 Task: Add an appropriate milestone to categorize your pull request.
Action: Mouse moved to (124, 243)
Screenshot: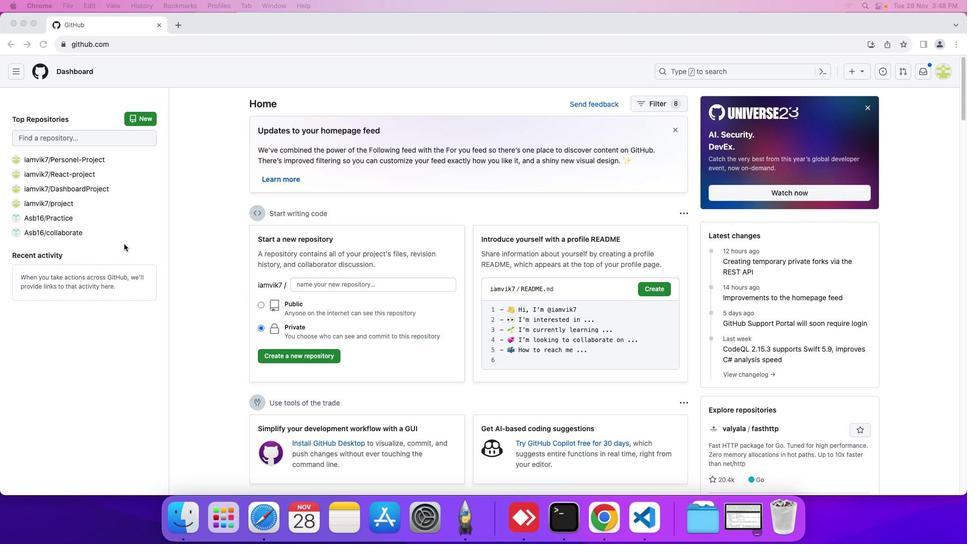 
Action: Mouse pressed left at (124, 243)
Screenshot: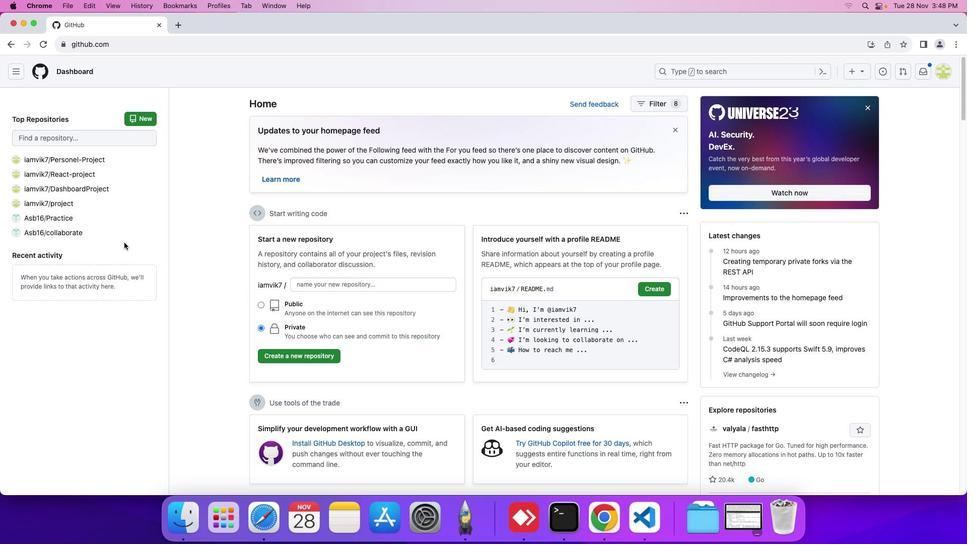 
Action: Mouse moved to (69, 176)
Screenshot: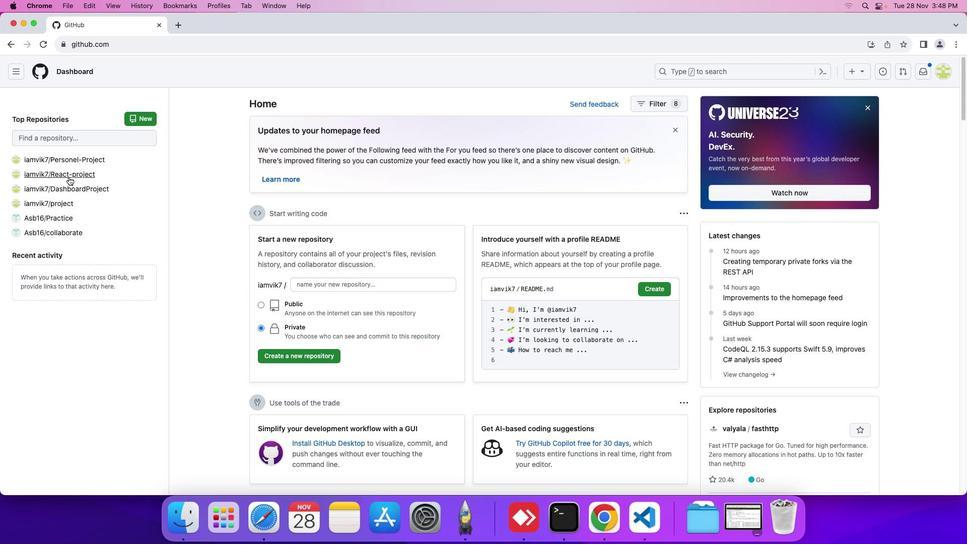 
Action: Mouse pressed left at (69, 176)
Screenshot: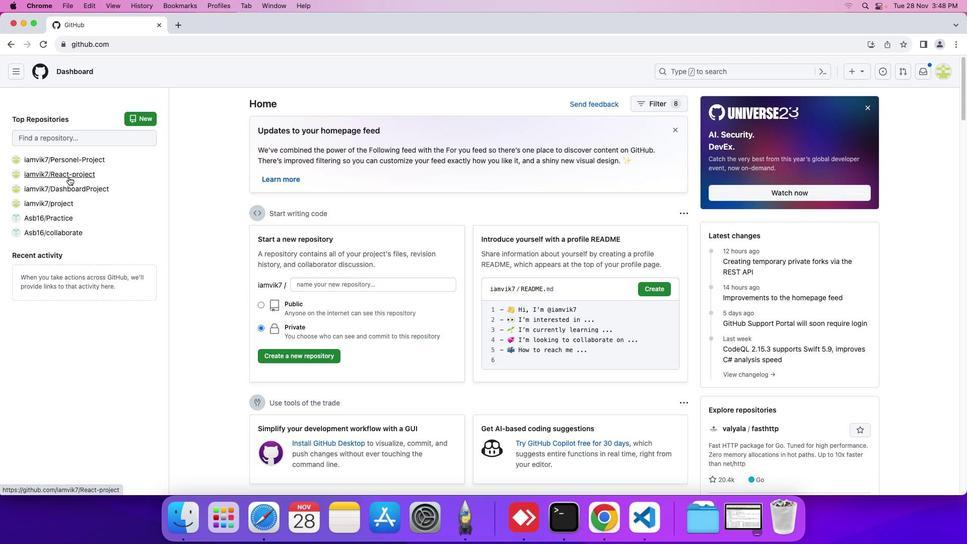 
Action: Mouse moved to (82, 98)
Screenshot: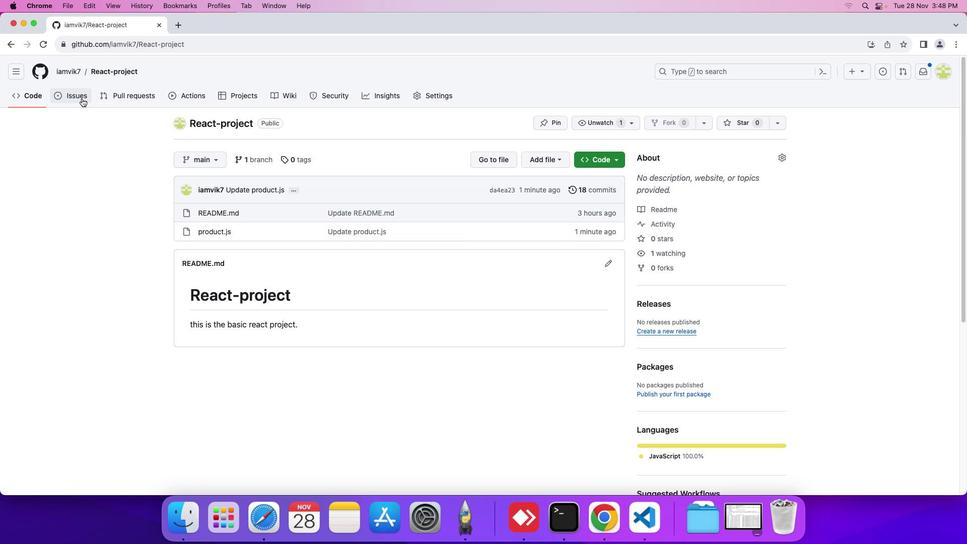 
Action: Mouse pressed left at (82, 98)
Screenshot: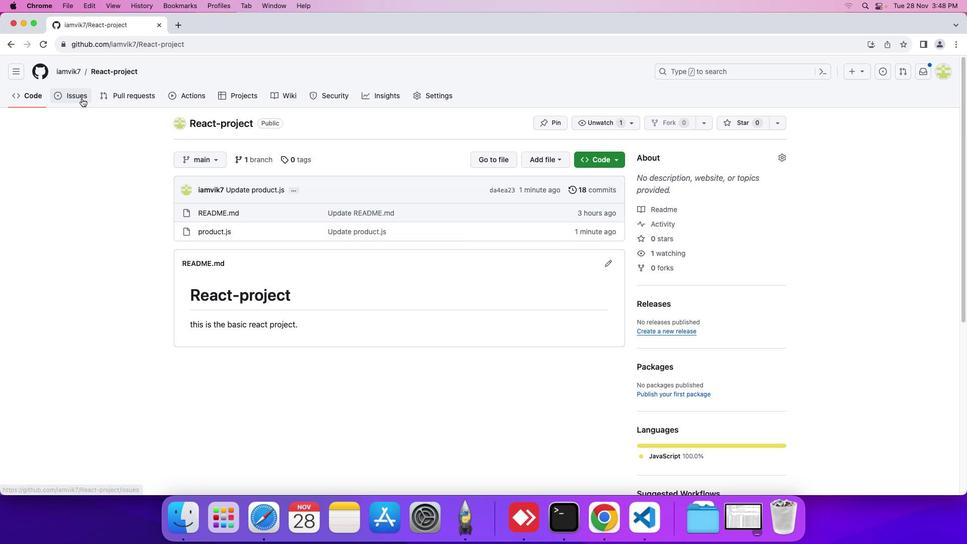 
Action: Mouse moved to (675, 194)
Screenshot: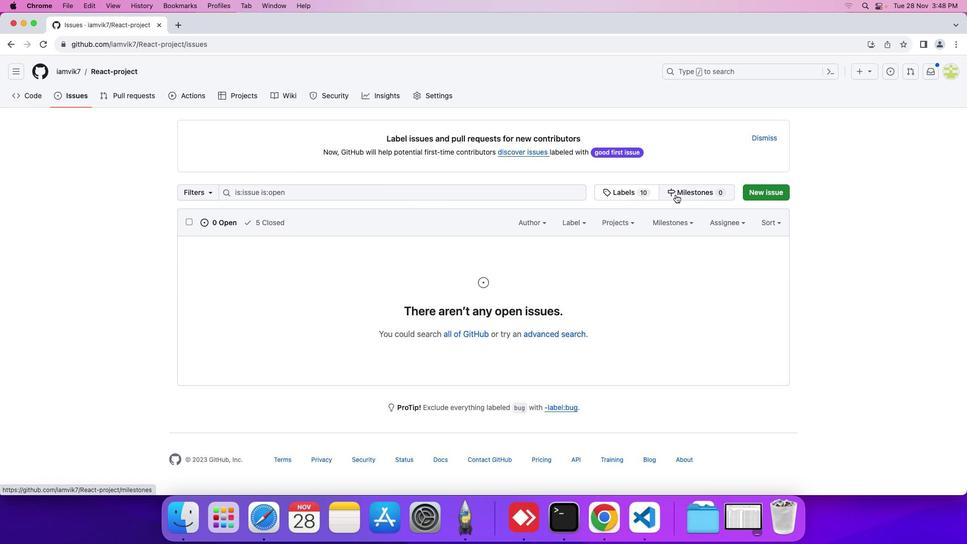 
Action: Mouse pressed left at (675, 194)
Screenshot: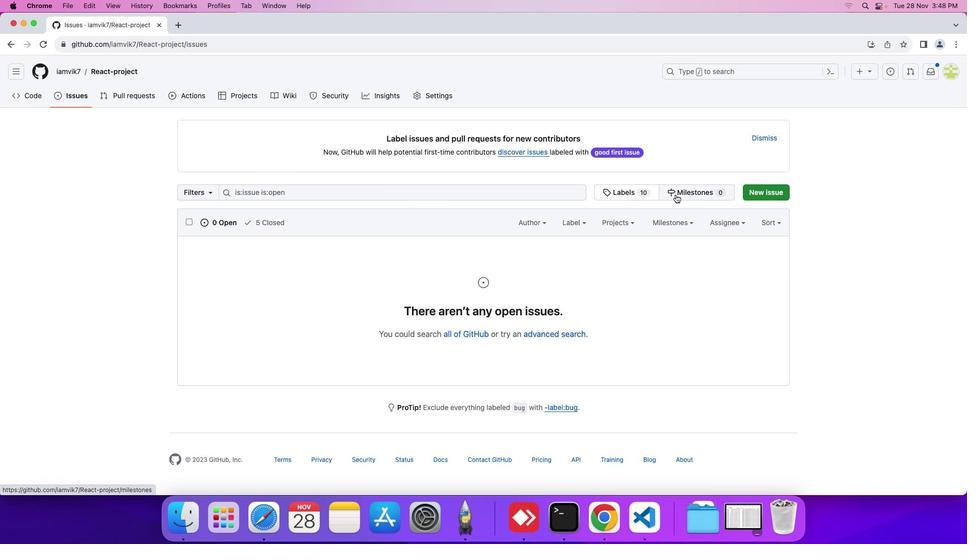 
Action: Mouse moved to (467, 258)
Screenshot: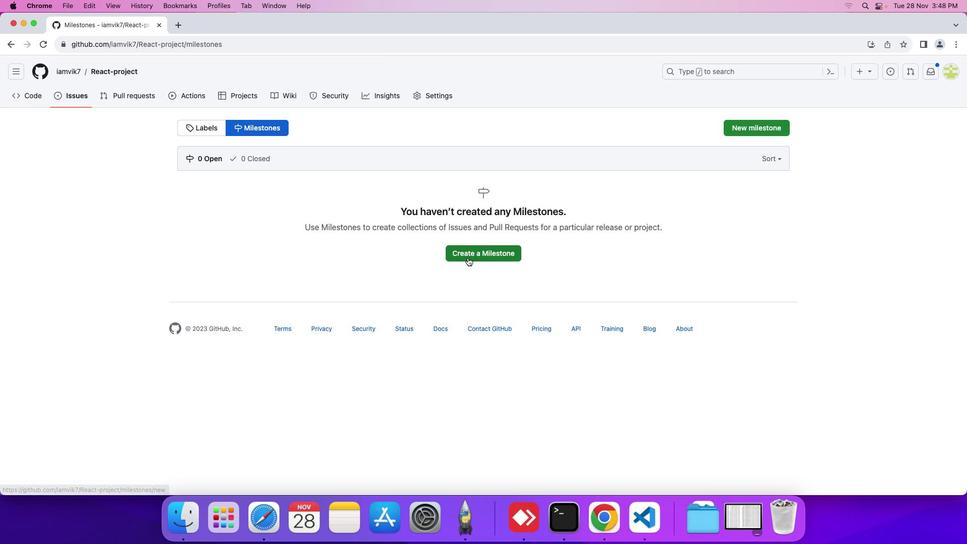 
Action: Mouse pressed left at (467, 258)
Screenshot: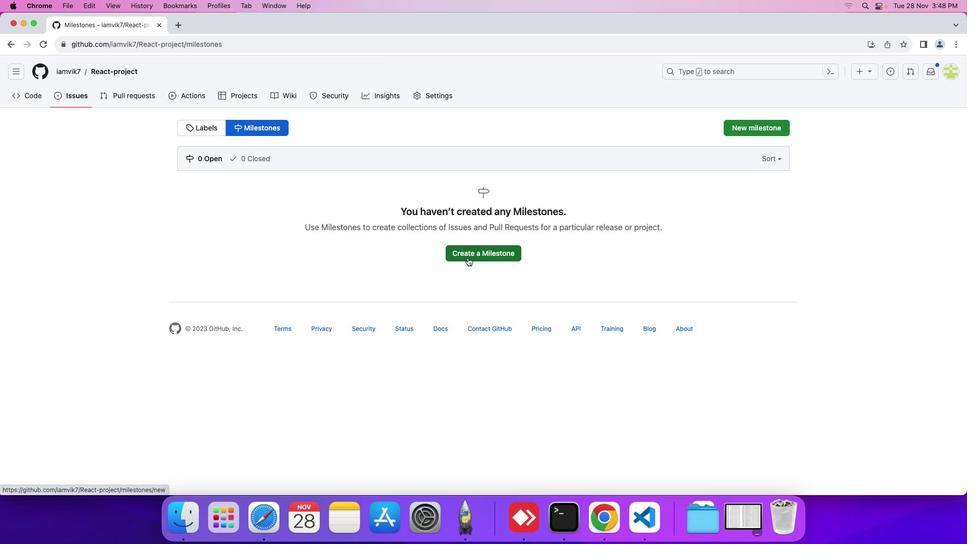 
Action: Mouse moved to (294, 158)
Screenshot: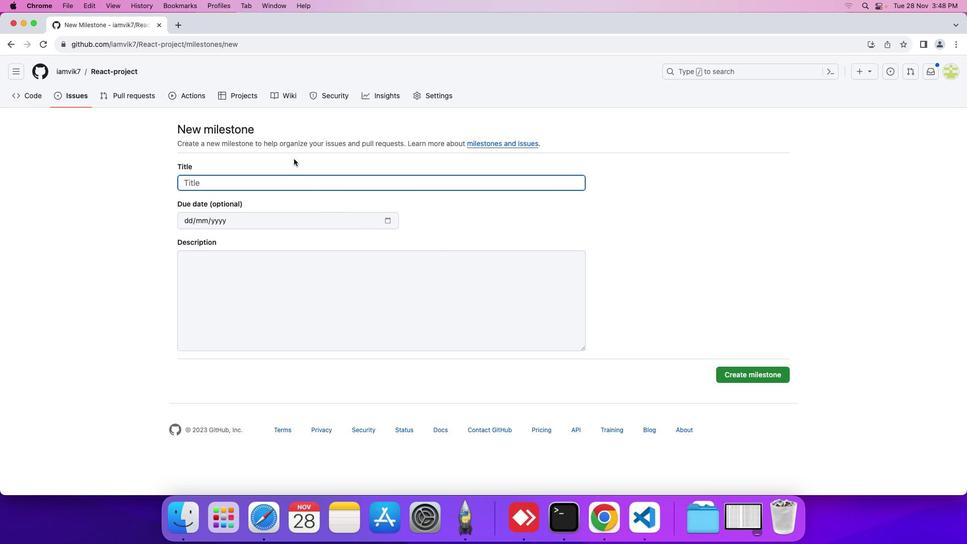 
Action: Key pressed Key.shift'C''o''d''e'Key.spaceKey.shift'Q''u''s''l''i''t''y'Key.backspaceKey.backspaceKey.backspaceKey.backspace'a'Key.backspaceKey.backspace'a''l''i''t''y'
Screenshot: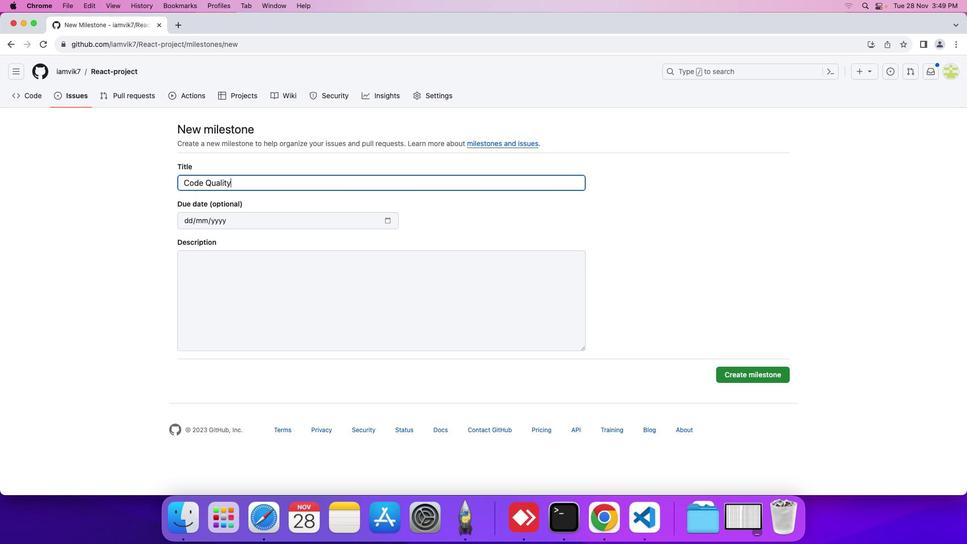 
Action: Mouse moved to (377, 224)
Screenshot: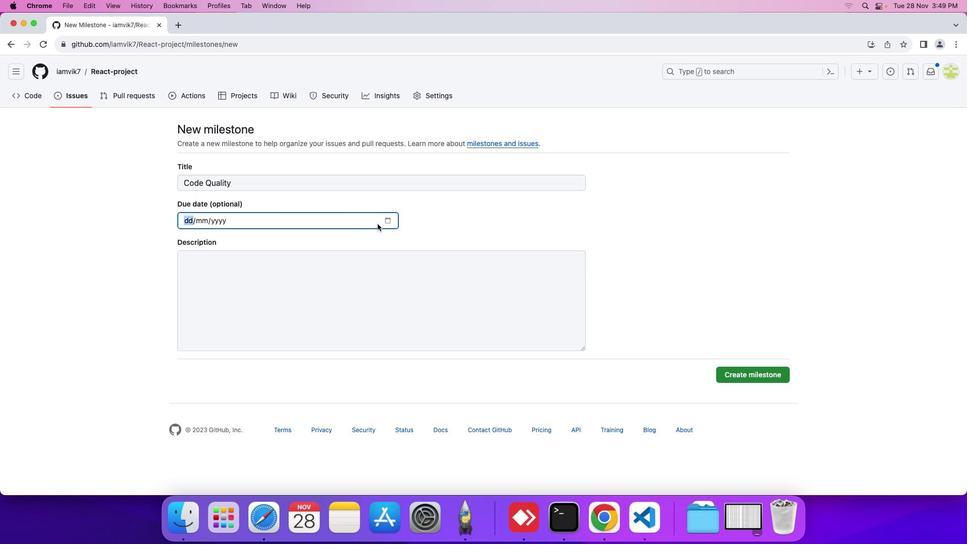 
Action: Mouse pressed left at (377, 224)
Screenshot: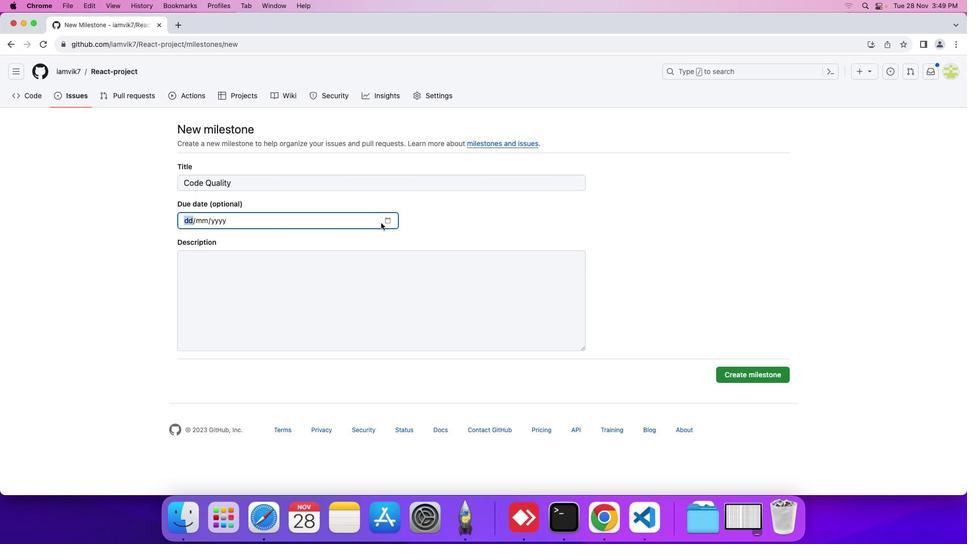 
Action: Mouse moved to (388, 221)
Screenshot: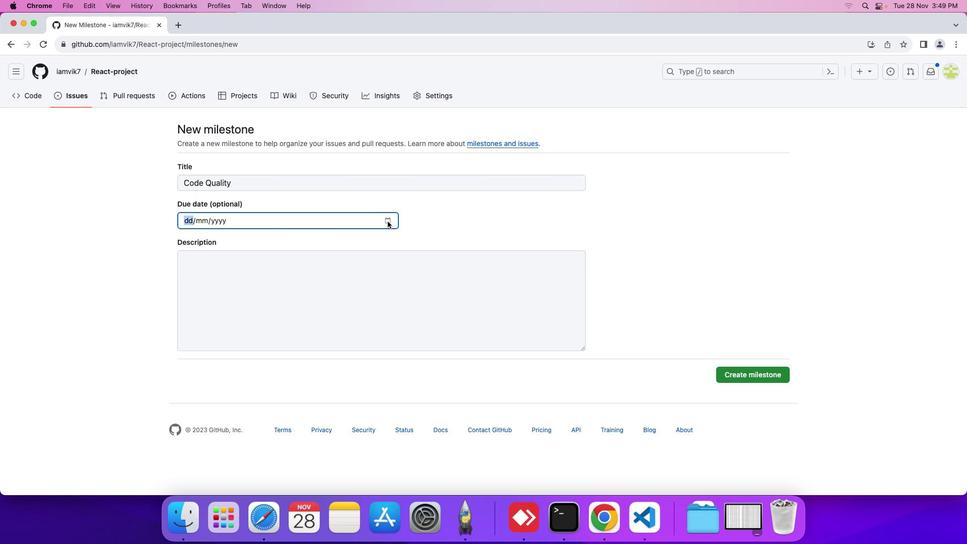 
Action: Mouse pressed left at (388, 221)
Screenshot: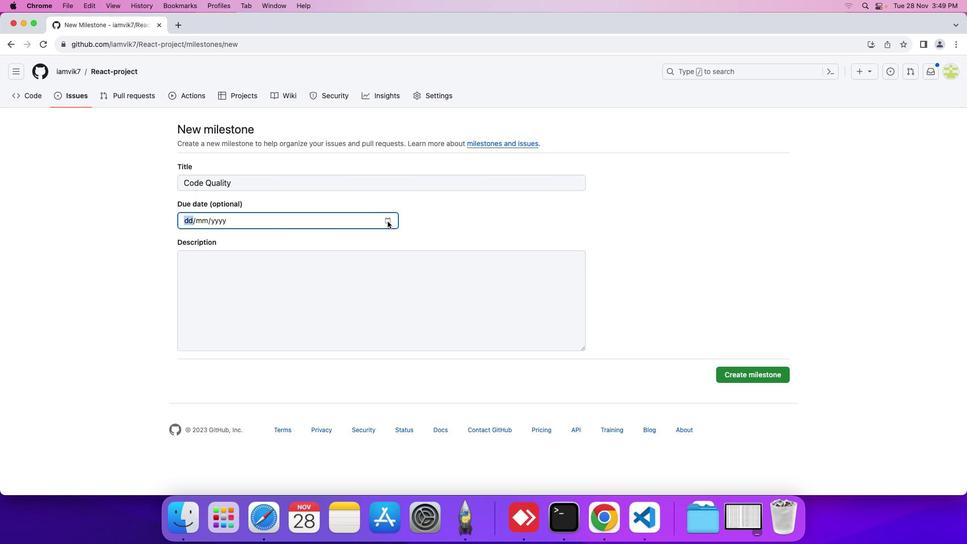 
Action: Mouse moved to (220, 328)
Screenshot: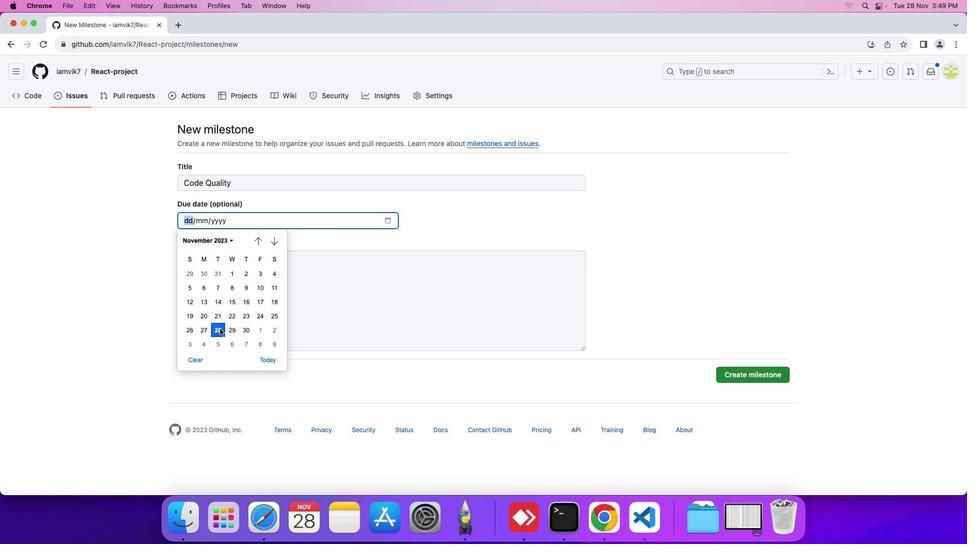 
Action: Mouse pressed left at (220, 328)
Screenshot: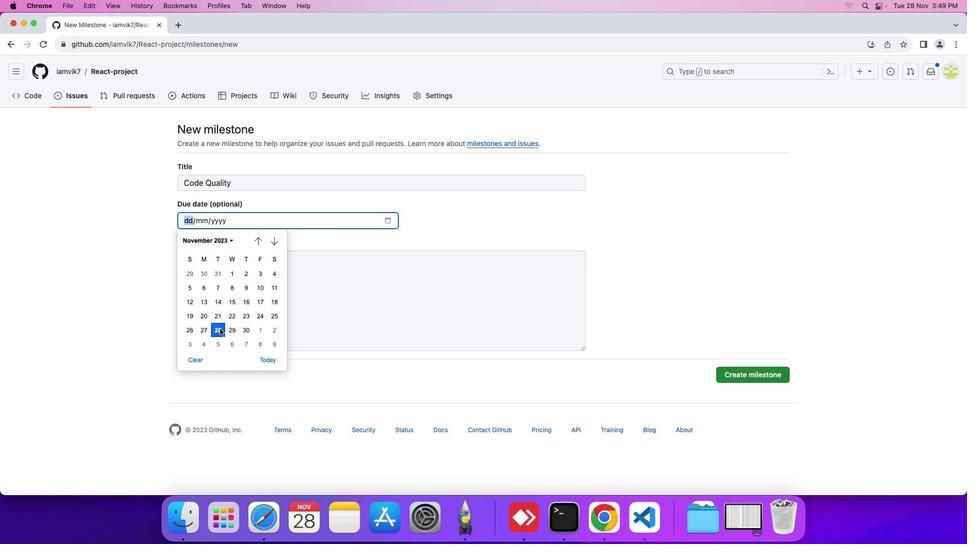 
Action: Mouse moved to (220, 274)
Screenshot: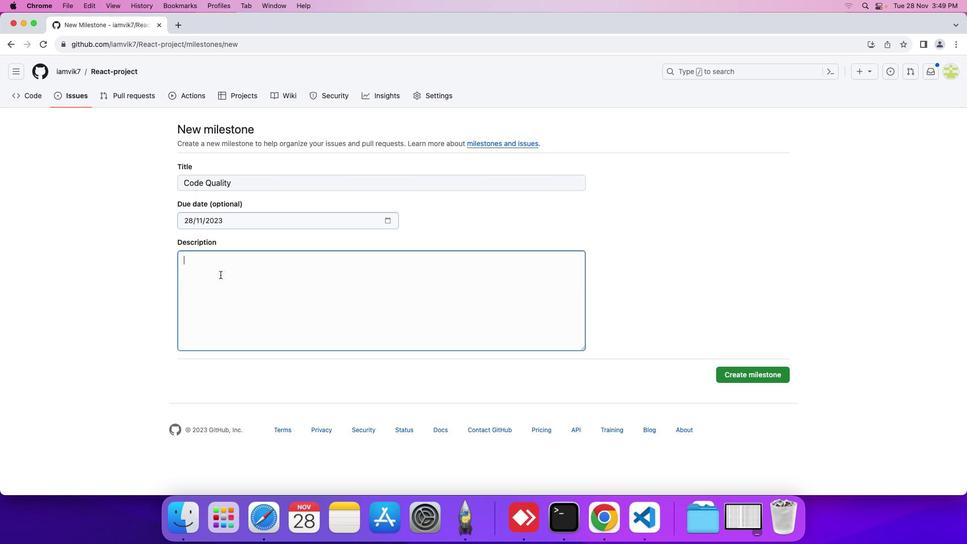 
Action: Mouse pressed left at (220, 274)
Screenshot: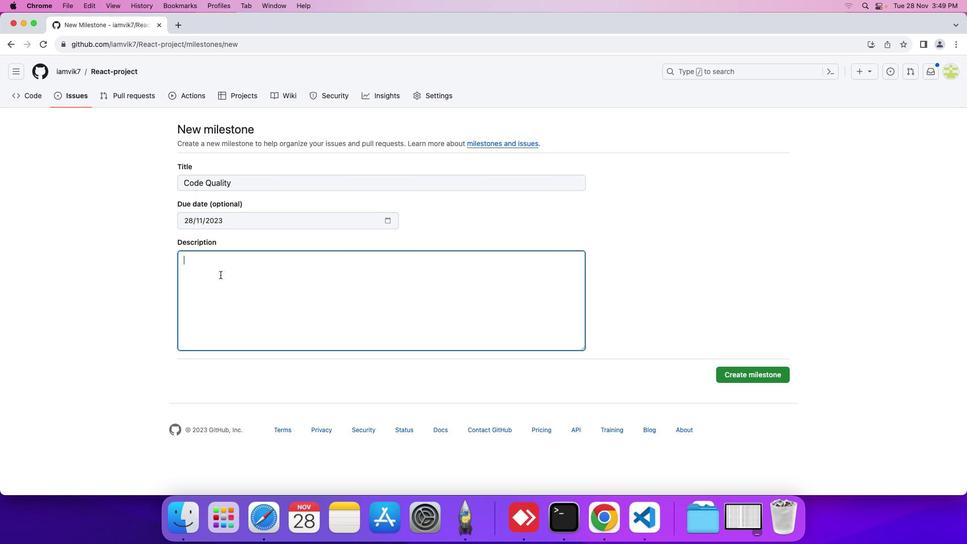 
Action: Key pressed Key.shift'T''h''e'Key.space'c''o''d''e'Key.space'q''u''a''l''i''t''y'Key.space'a''n''d'Key.space'd''e''s''i''g''n'Key.space'o''f'Key.space't''h''e'Key.space'c''o''d''e''n'Key.backspaceKey.space'i''s'Key.space'u''p'Key.space't'Key.spaceKey.backspace'o'Key.space't''h''e'Key.space'm''a''r''k'Key.space't''h''e'Key.space'c''o''d''e'Key.space'f''o''l''l''o'Key.backspaceKey.backspaceKey.backspaceKey.backspaceKey.backspace'p''r''o''p''e''r''l''y'Key.space'f''o''l''l''o''w''s'Key.space't''h''e'Key.space'c''o''d''i''n''g'Key.space'p''r''i''n''c''i''p''l''e''s''.'
Screenshot: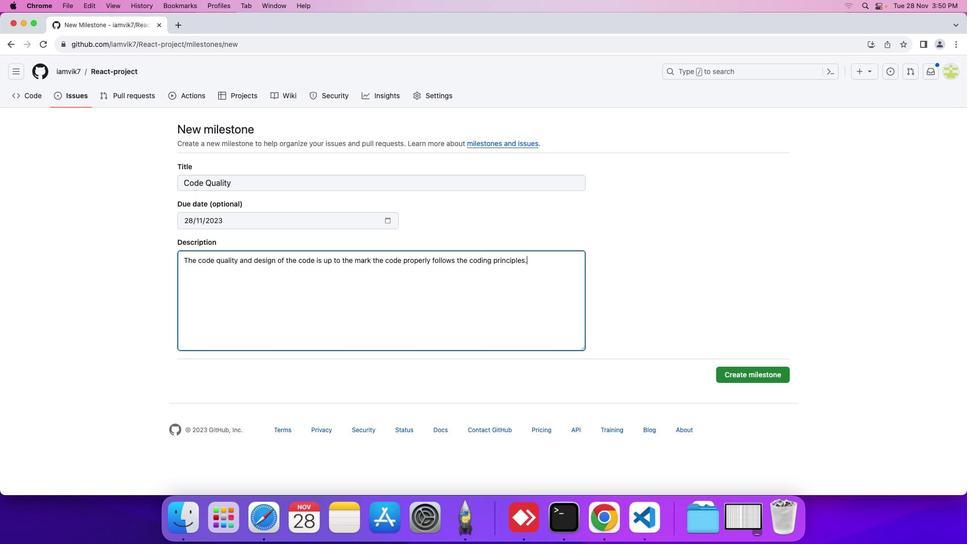 
Action: Mouse moved to (727, 368)
Screenshot: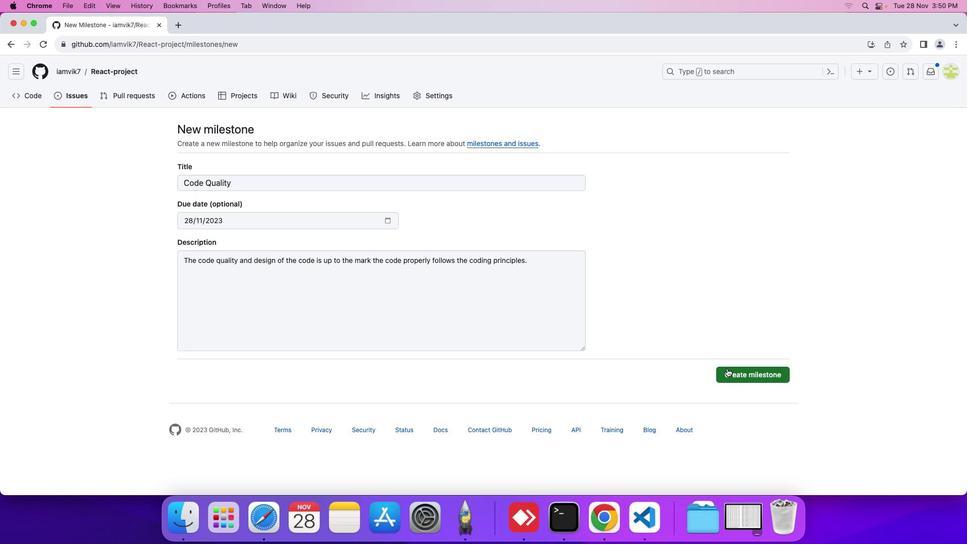 
Action: Mouse pressed left at (727, 368)
Screenshot: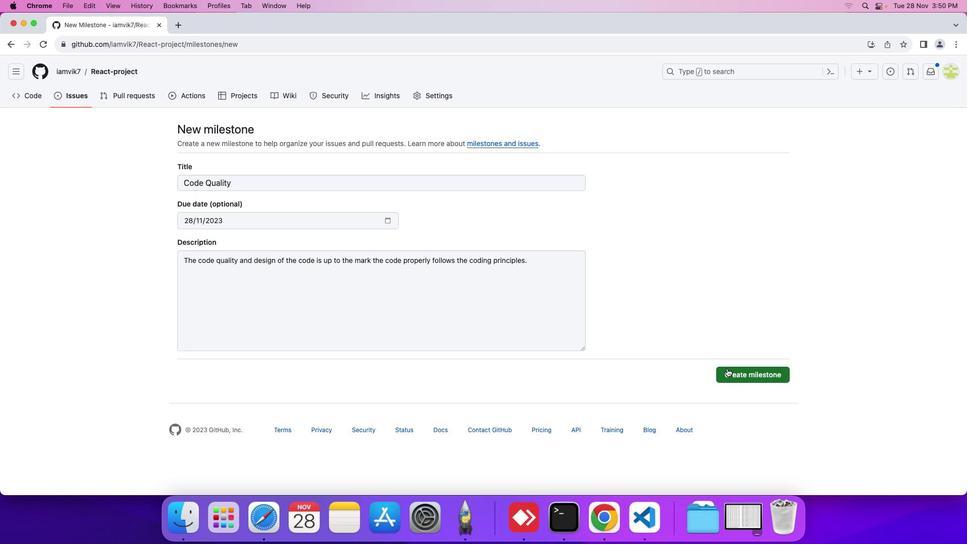 
Action: Mouse moved to (34, 95)
Screenshot: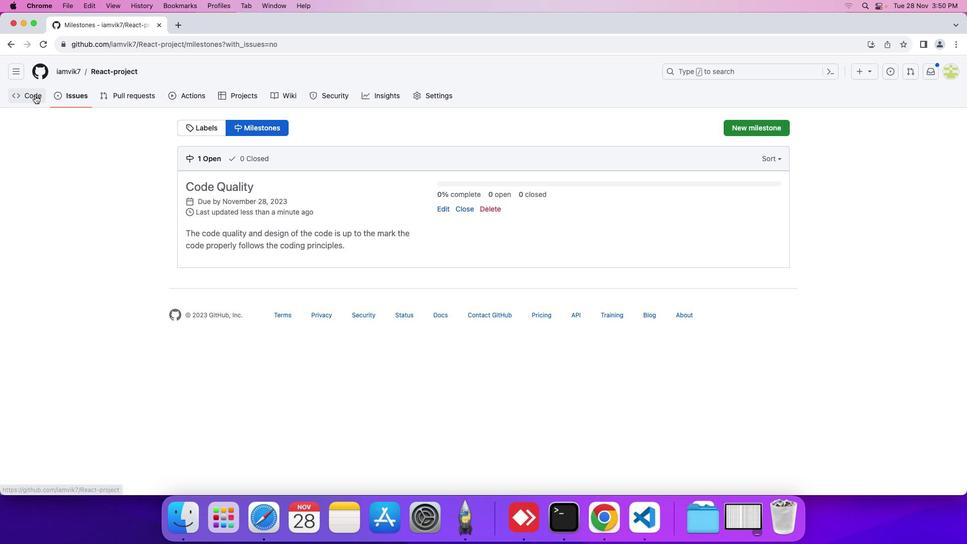 
Action: Mouse pressed left at (34, 95)
Screenshot: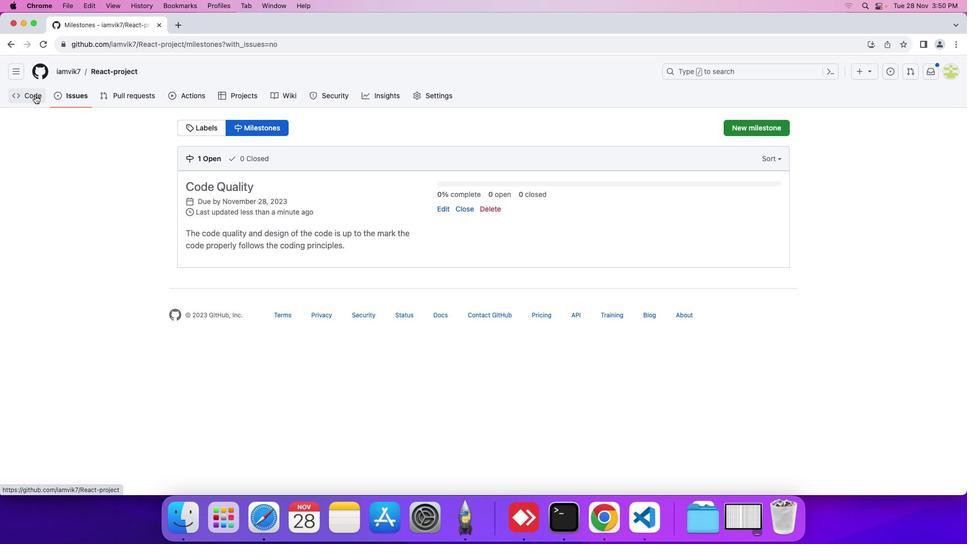 
Action: Mouse moved to (193, 163)
Screenshot: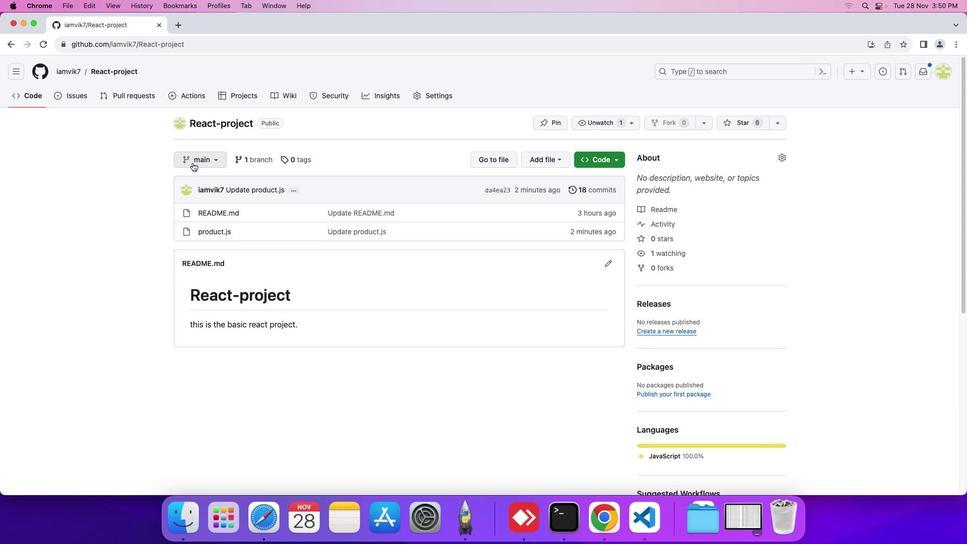 
Action: Mouse pressed left at (193, 163)
Screenshot: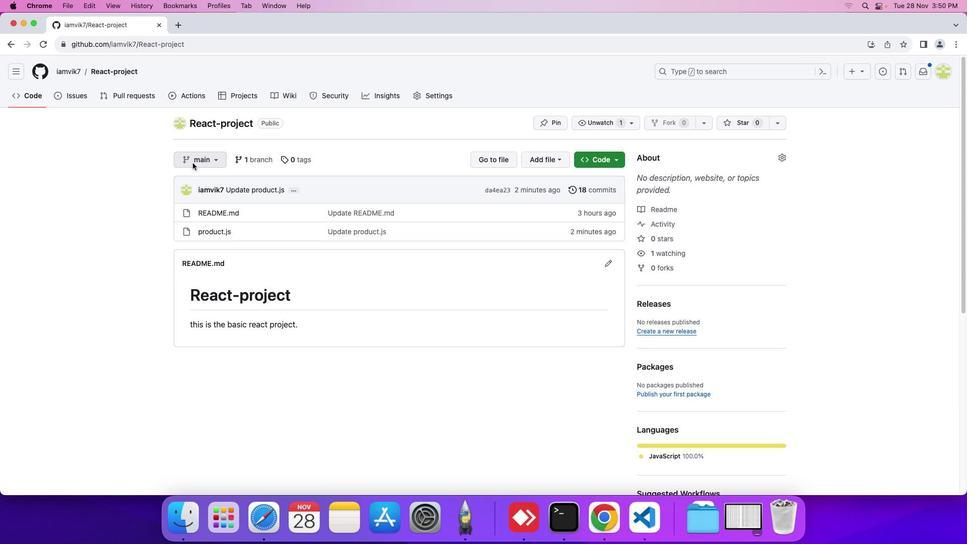
Action: Mouse moved to (193, 163)
Screenshot: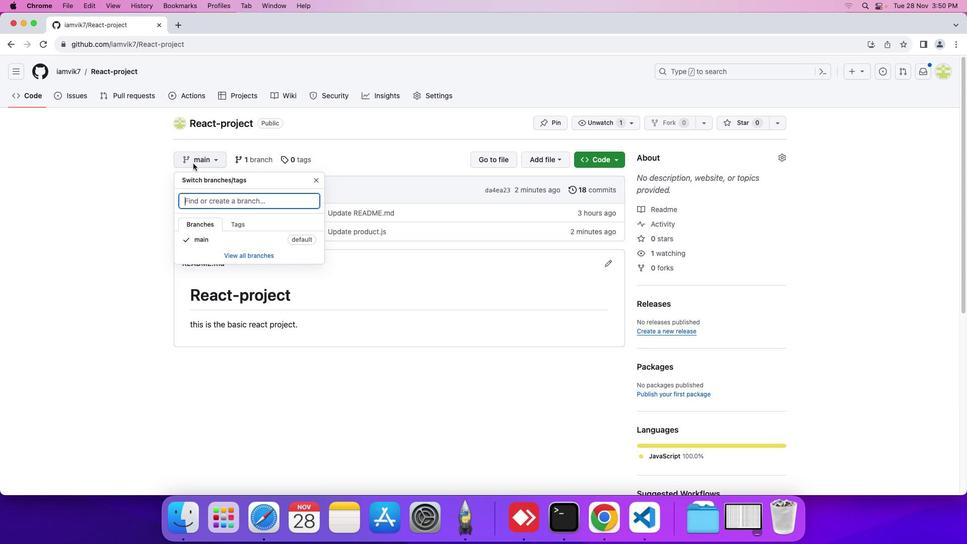 
Action: Key pressed Key.shift'N''e''w'Key.spaceKey.shift'B''r''a''n''c''h''='Key.backspaceKey.backspaceKey.backspaceKey.backspaceKey.backspaceKey.backspaceKey.backspaceKey.backspaceKey.backspaceKey.backspaceKey.backspaceKey.backspaceKey.backspaceKey.backspace'n''e''w'Key.space'b''r''a''n''c''h'
Screenshot: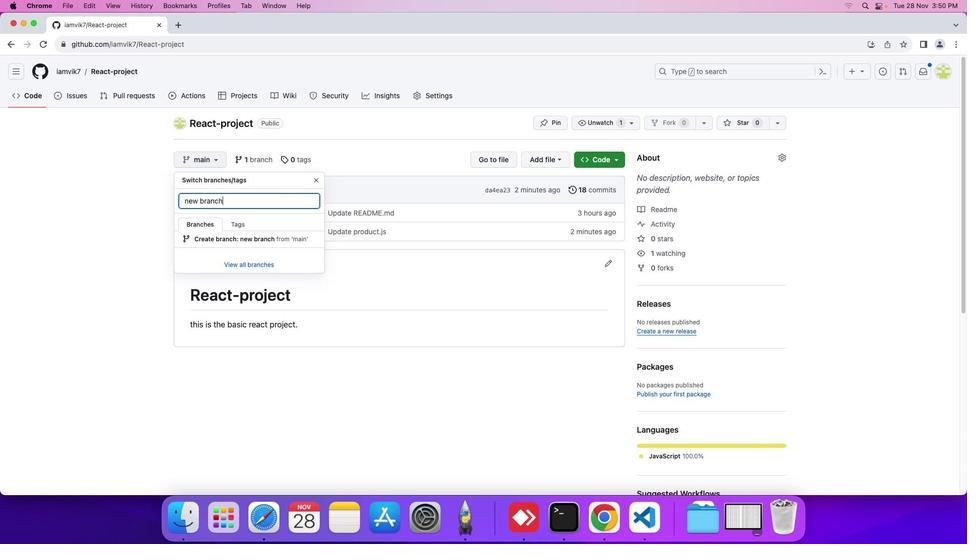 
Action: Mouse moved to (193, 243)
Screenshot: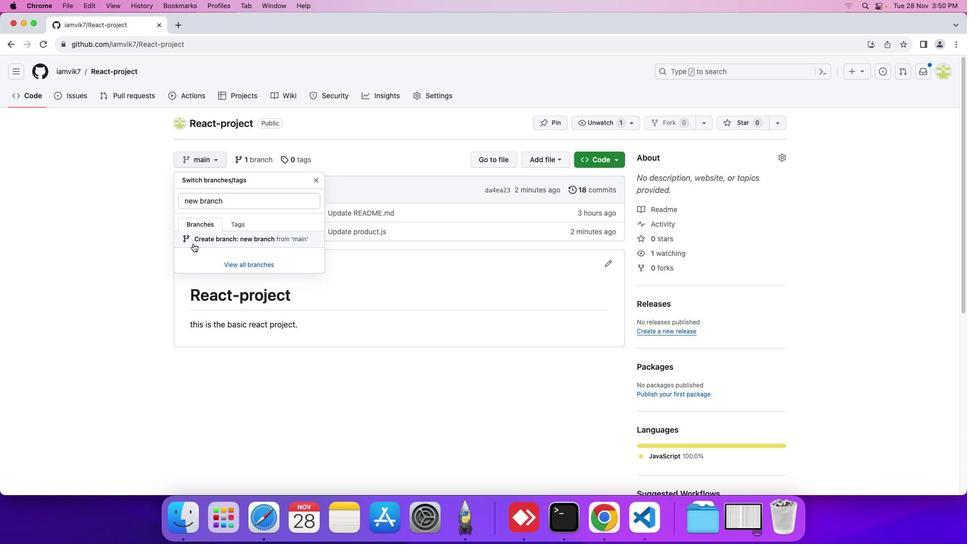 
Action: Mouse pressed left at (193, 243)
Screenshot: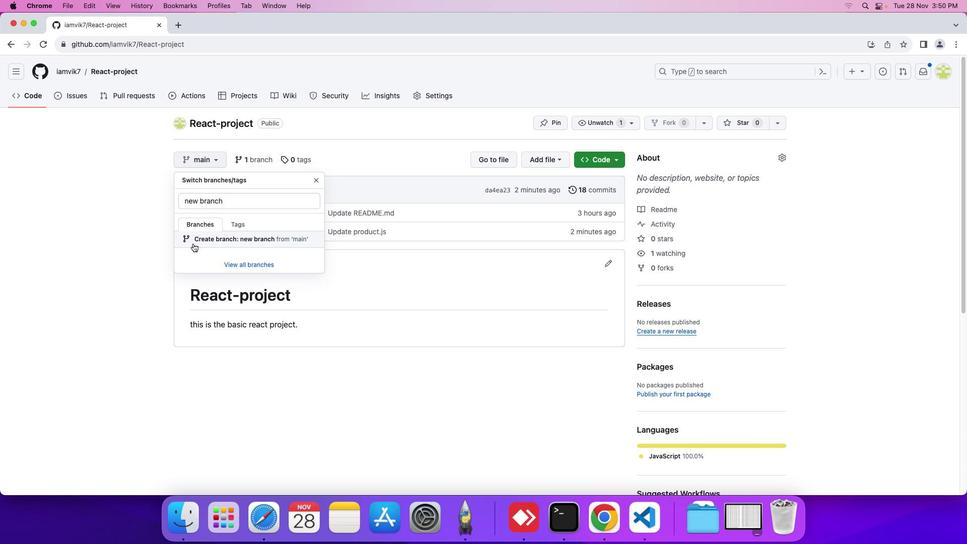 
Action: Mouse moved to (202, 294)
Screenshot: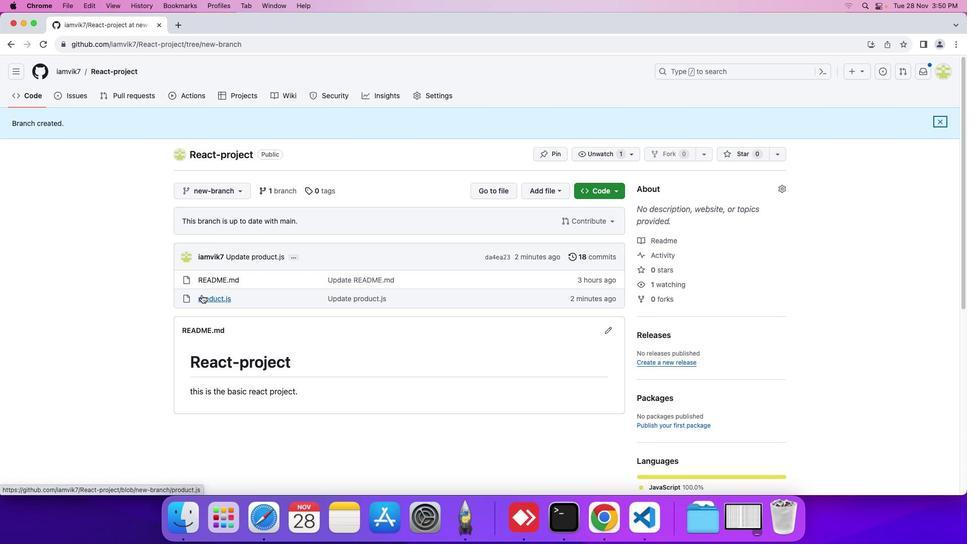 
Action: Mouse pressed left at (202, 294)
Screenshot: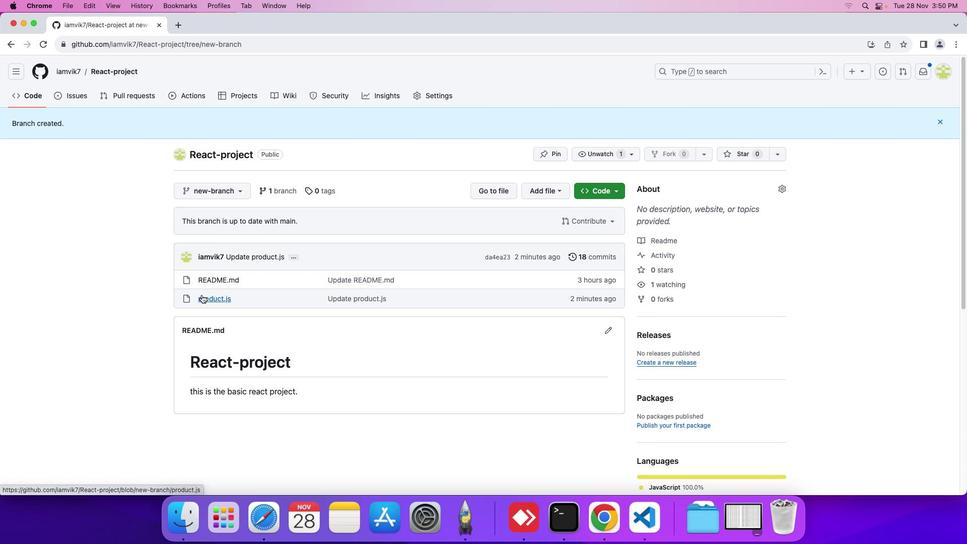 
Action: Mouse moved to (253, 213)
Screenshot: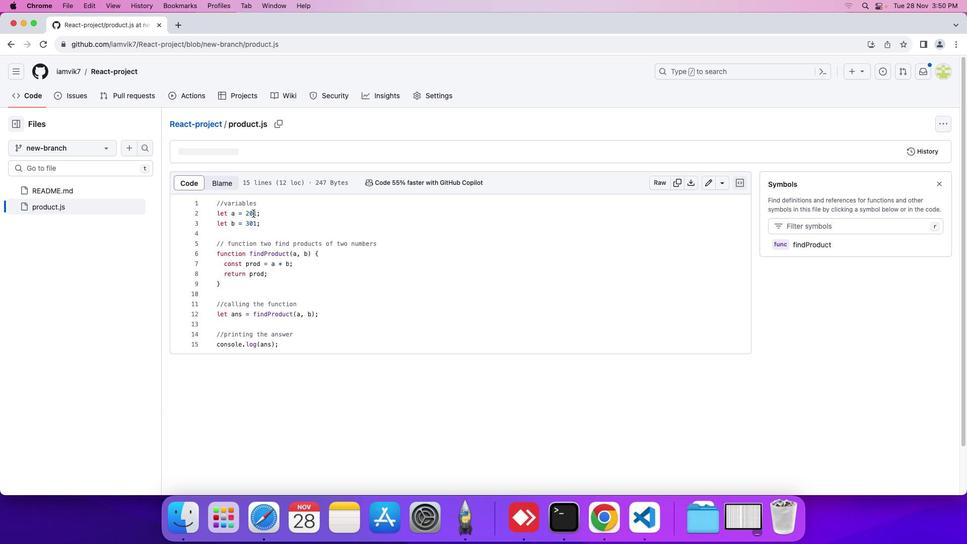 
Action: Mouse pressed left at (253, 213)
Screenshot: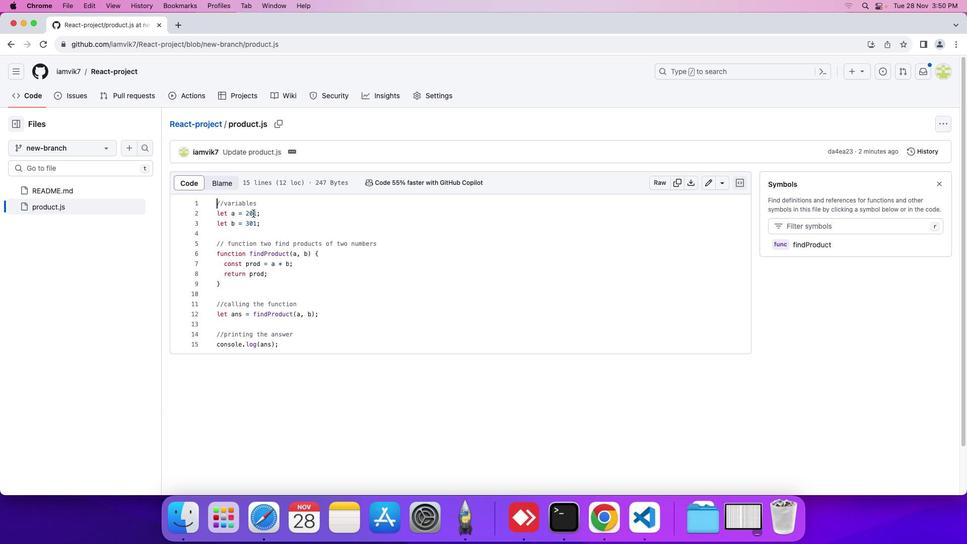 
Action: Mouse moved to (709, 181)
Screenshot: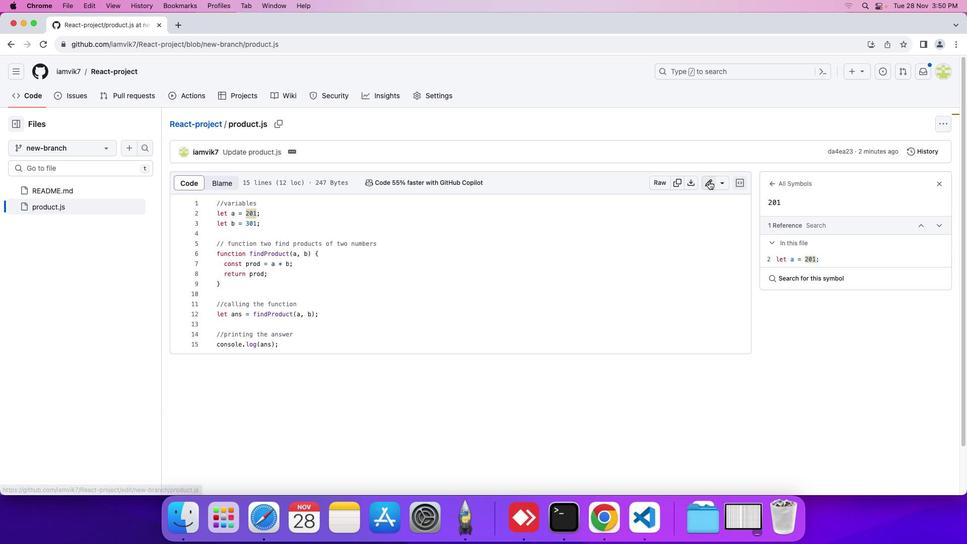 
Action: Mouse pressed left at (709, 181)
Screenshot: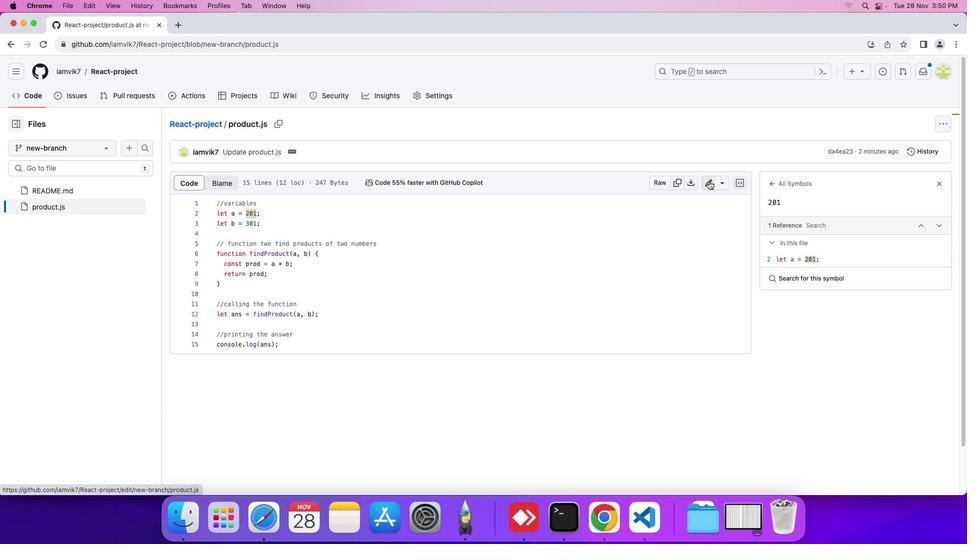 
Action: Mouse moved to (235, 183)
Screenshot: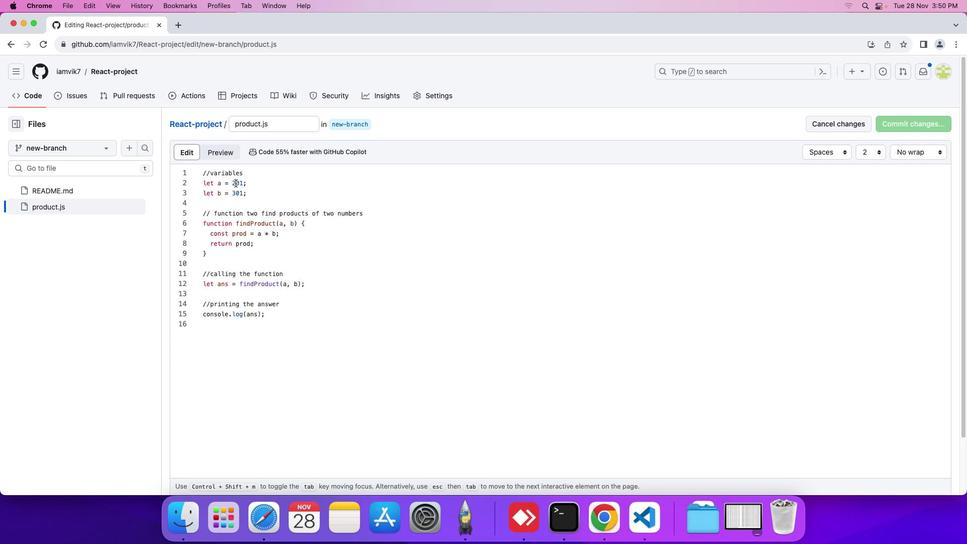 
Action: Mouse pressed left at (235, 183)
Screenshot: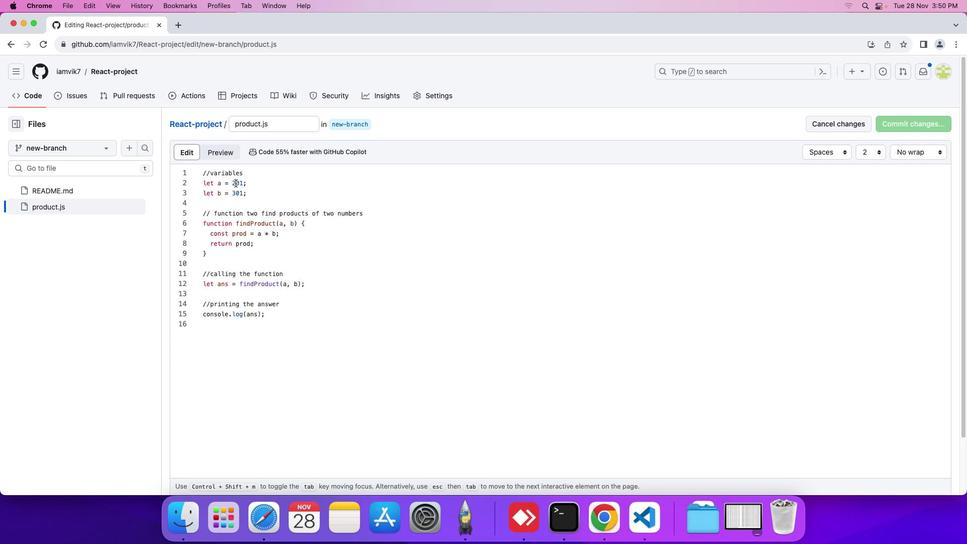 
Action: Key pressed Key.backspace'1'Key.down'1'Key.backspaceKey.backspace'1'
Screenshot: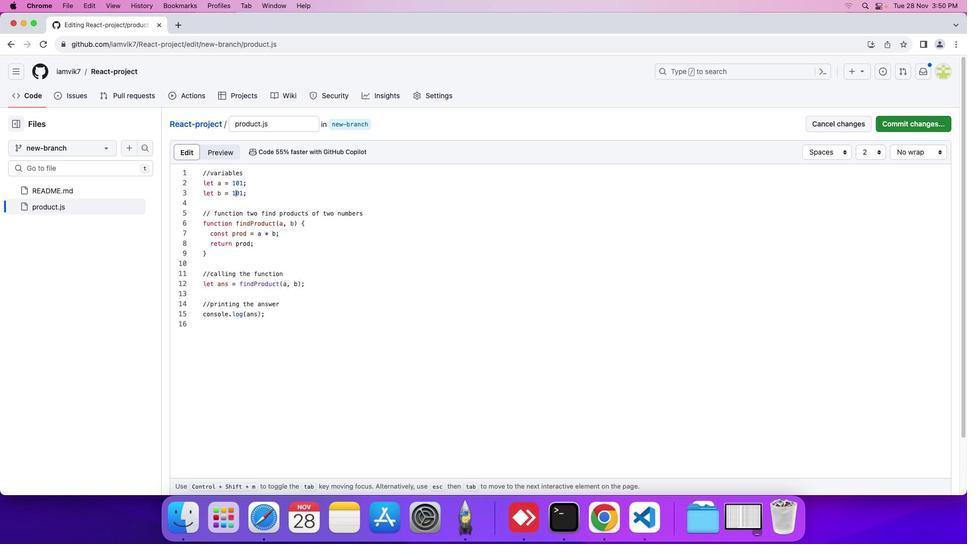 
Action: Mouse moved to (899, 124)
Screenshot: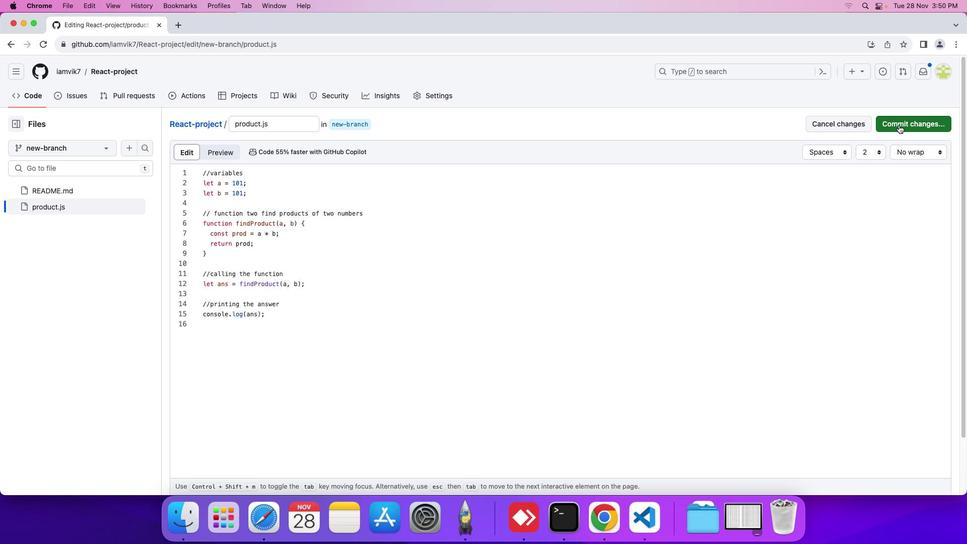 
Action: Mouse pressed left at (899, 124)
Screenshot: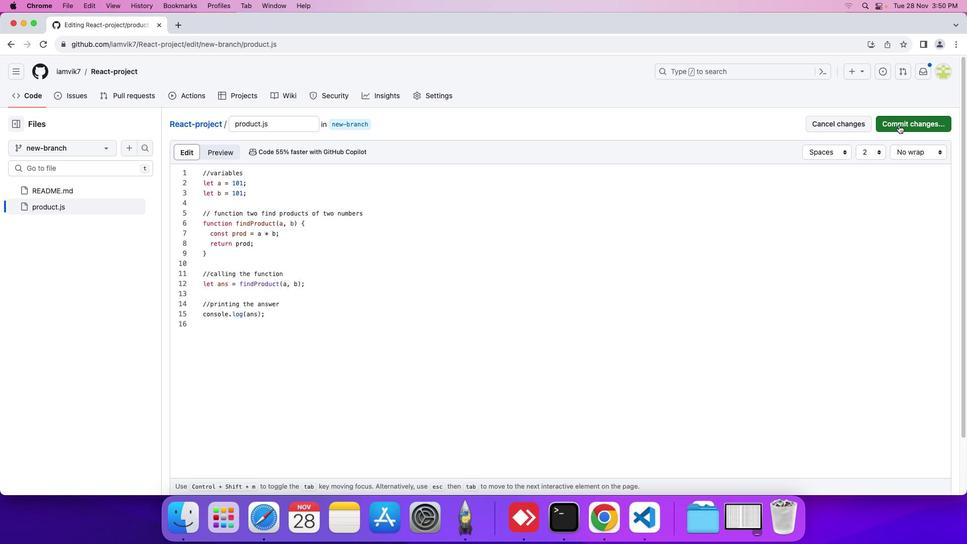 
Action: Mouse moved to (490, 255)
Screenshot: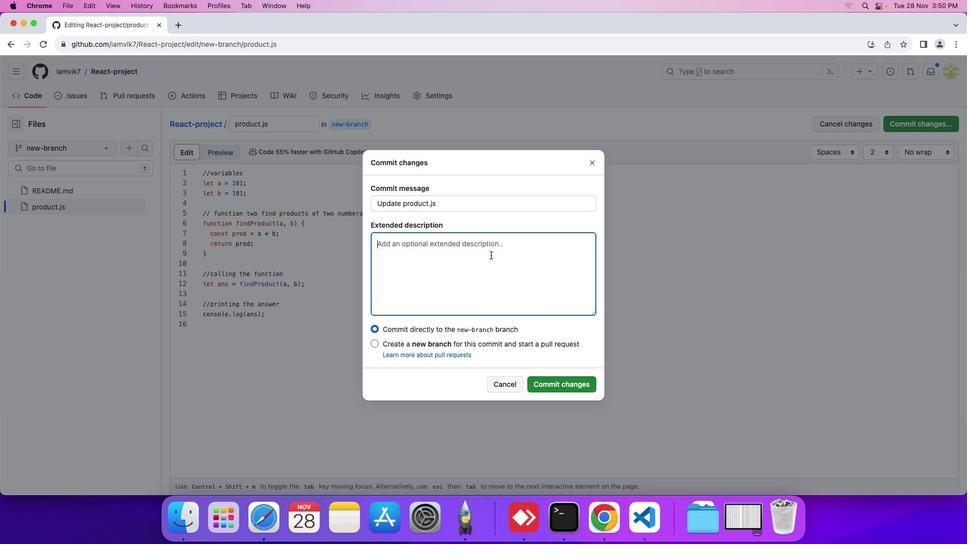 
Action: Mouse pressed left at (490, 255)
Screenshot: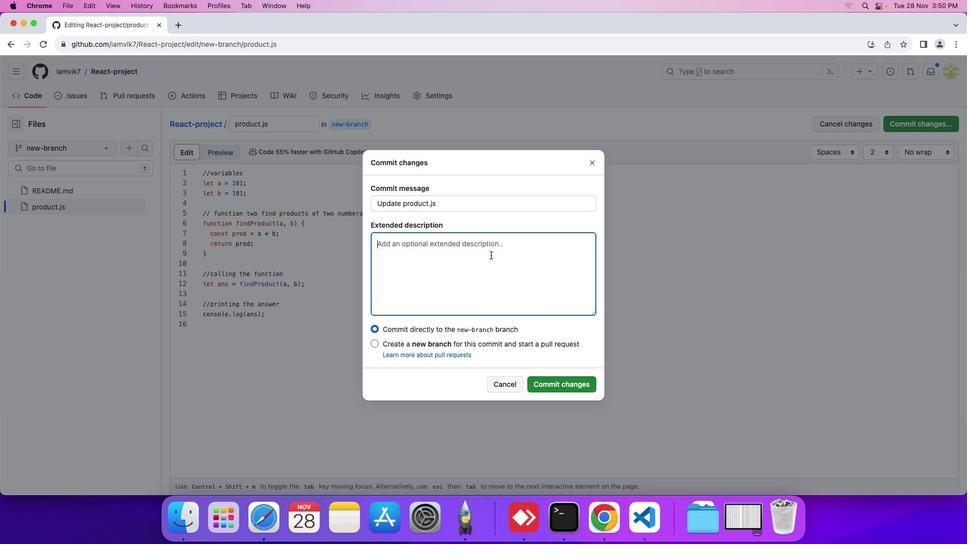 
Action: Mouse moved to (487, 251)
Screenshot: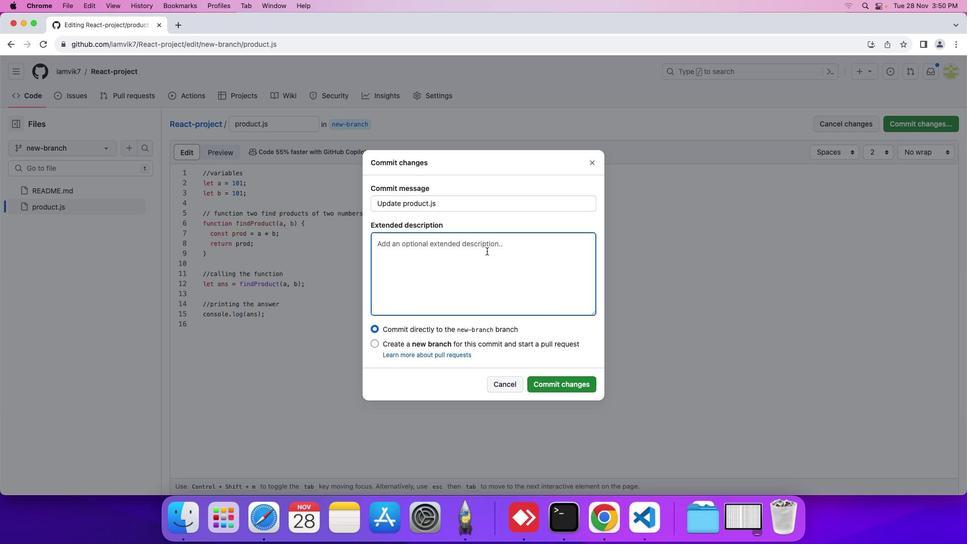 
Action: Key pressed 'u''p''d''a''t''i''n''g'Key.space't''h''e'Key.space'v''a''k'Key.backspace'l''u''e''s'Key.space't''o'Key.space'p''e''r''f''o''r''m'Key.space'm''u''l''t''i''p''l''i''c''a''t''i''o''n'Key.space'o''n'Key.space't''w''o'Key.space's''a''m''e'Key.space'n''u''m''b''e''r''s''.'
Screenshot: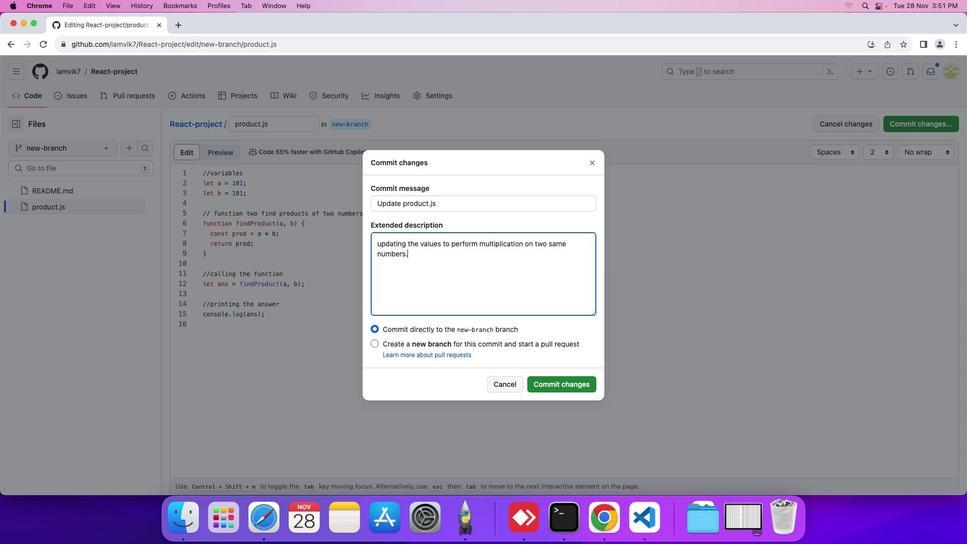 
Action: Mouse moved to (540, 382)
Screenshot: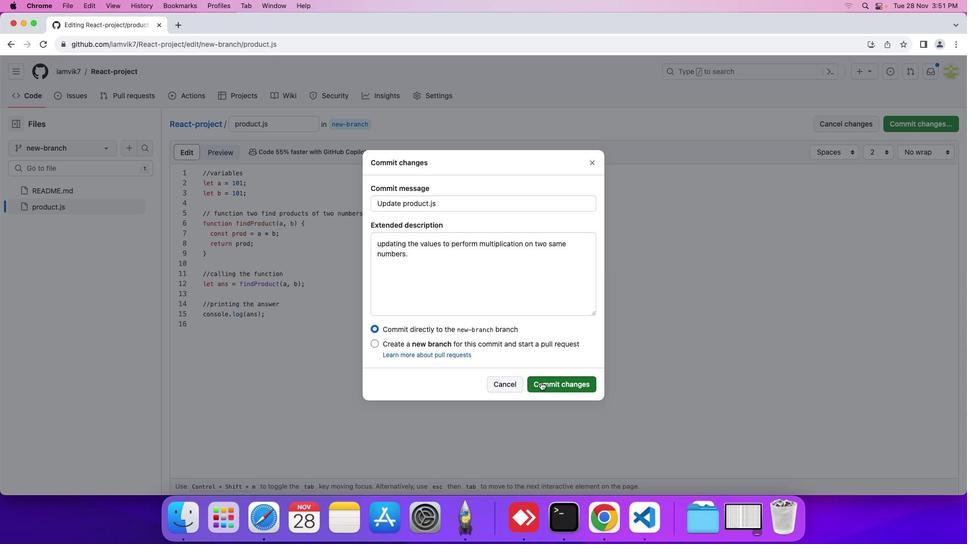 
Action: Mouse pressed left at (540, 382)
Screenshot: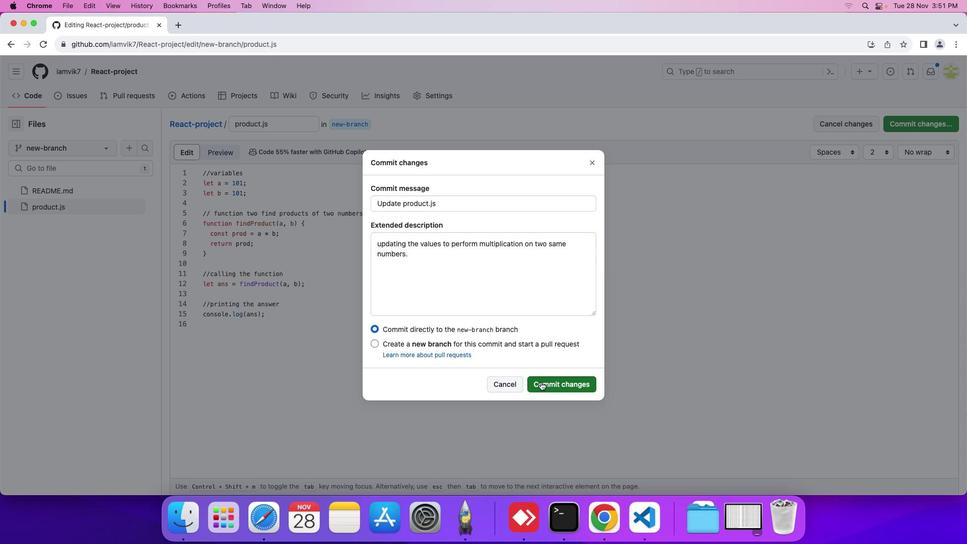 
Action: Mouse moved to (38, 96)
Screenshot: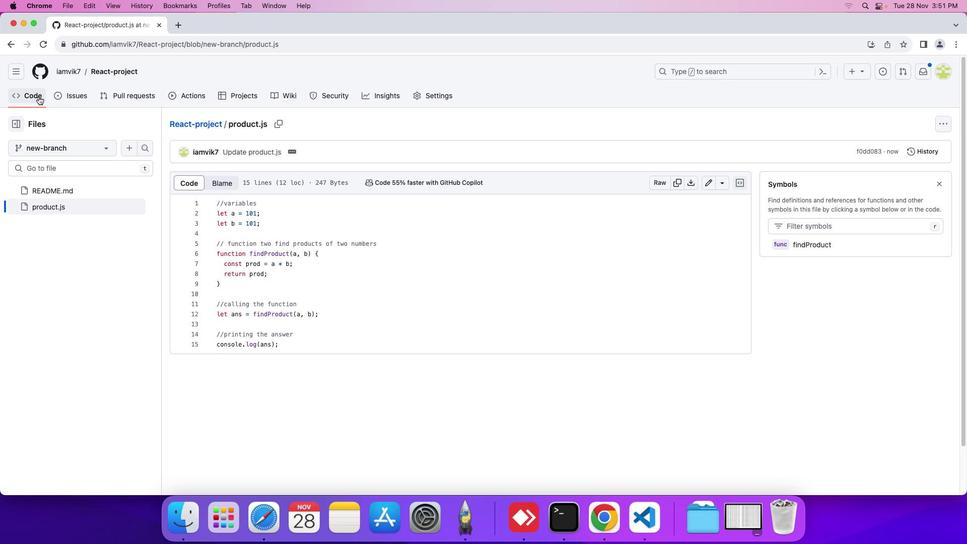 
Action: Mouse pressed left at (38, 96)
Screenshot: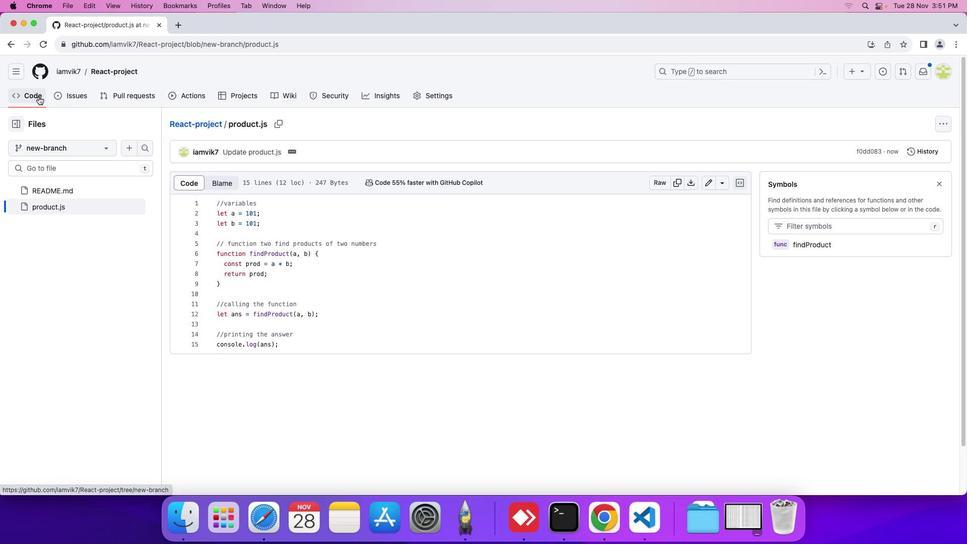 
Action: Mouse moved to (233, 188)
Screenshot: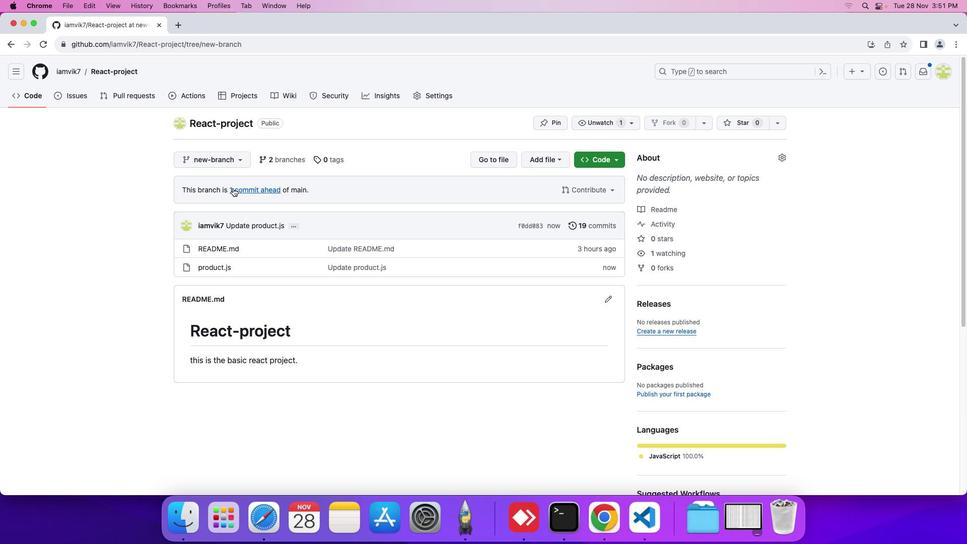 
Action: Mouse pressed left at (233, 188)
Screenshot: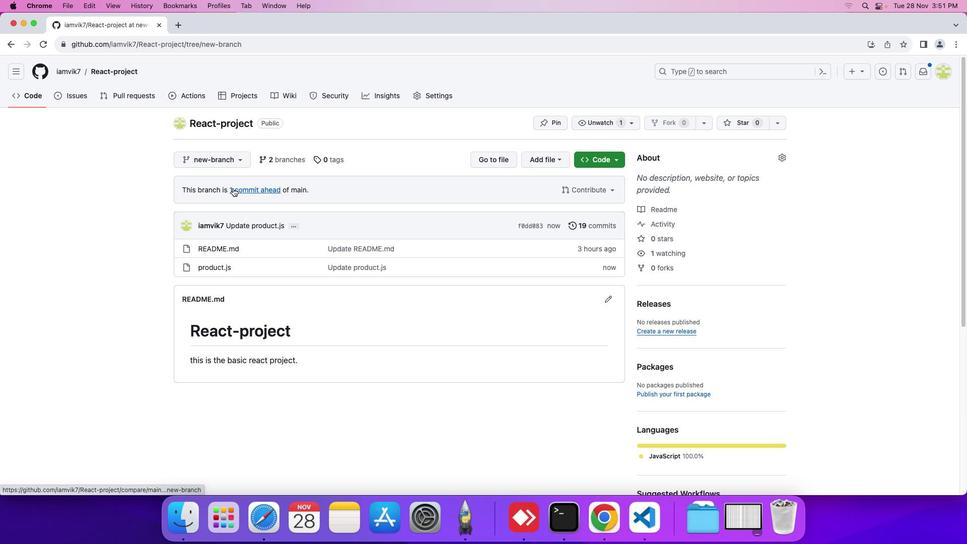 
Action: Mouse moved to (727, 213)
Screenshot: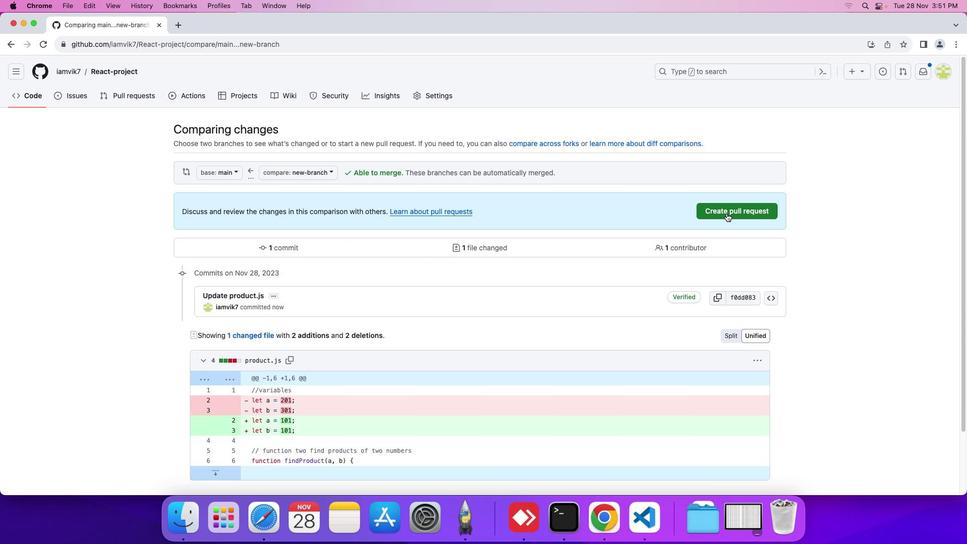 
Action: Mouse pressed left at (727, 213)
Screenshot: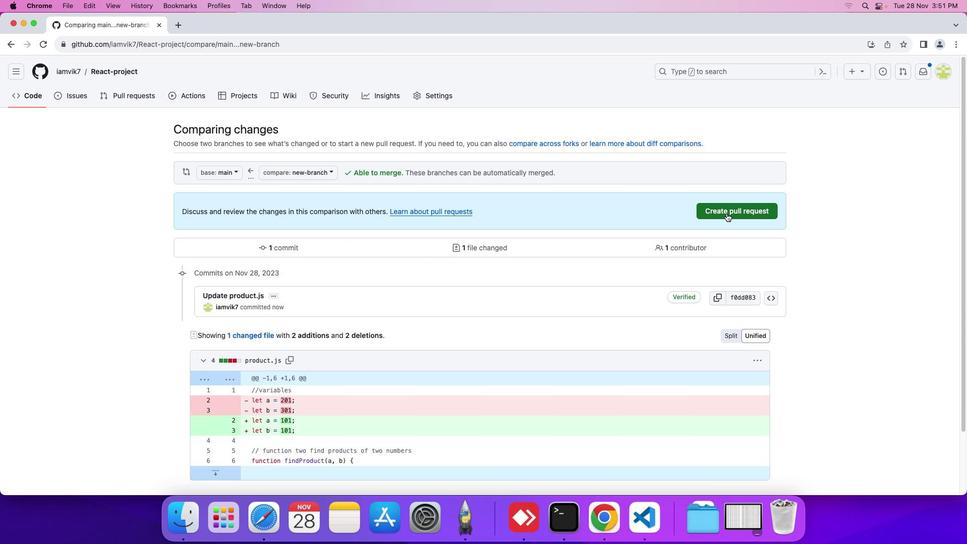 
Action: Mouse moved to (780, 363)
Screenshot: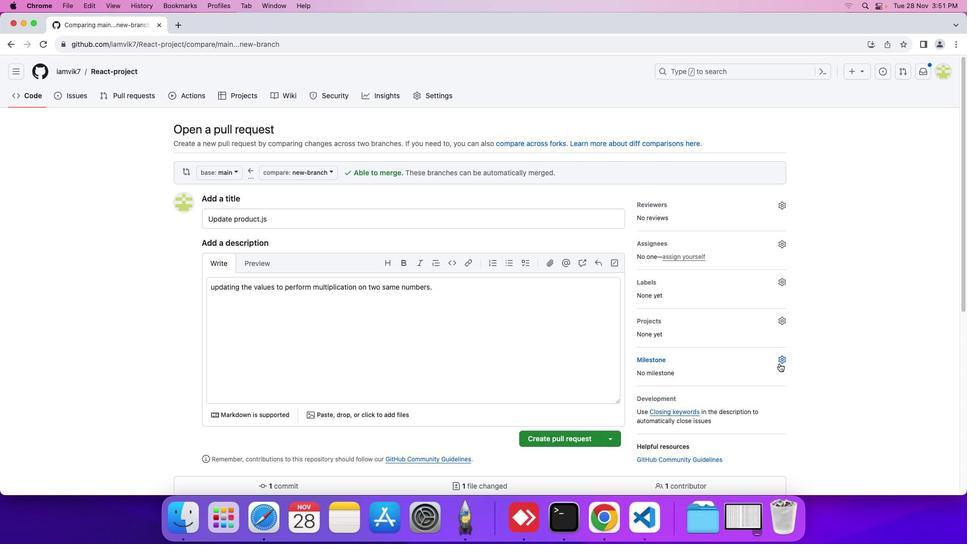 
Action: Mouse pressed left at (780, 363)
Screenshot: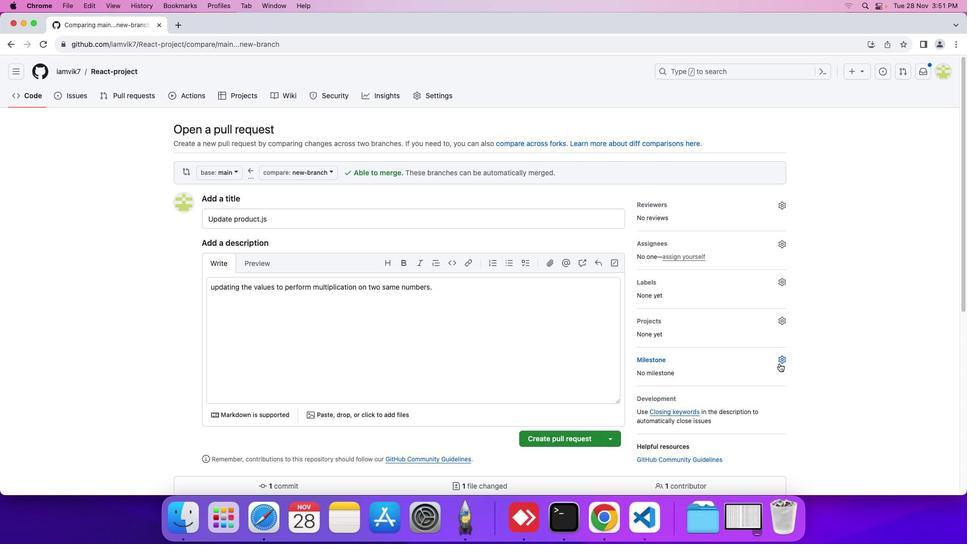 
Action: Mouse moved to (664, 442)
Screenshot: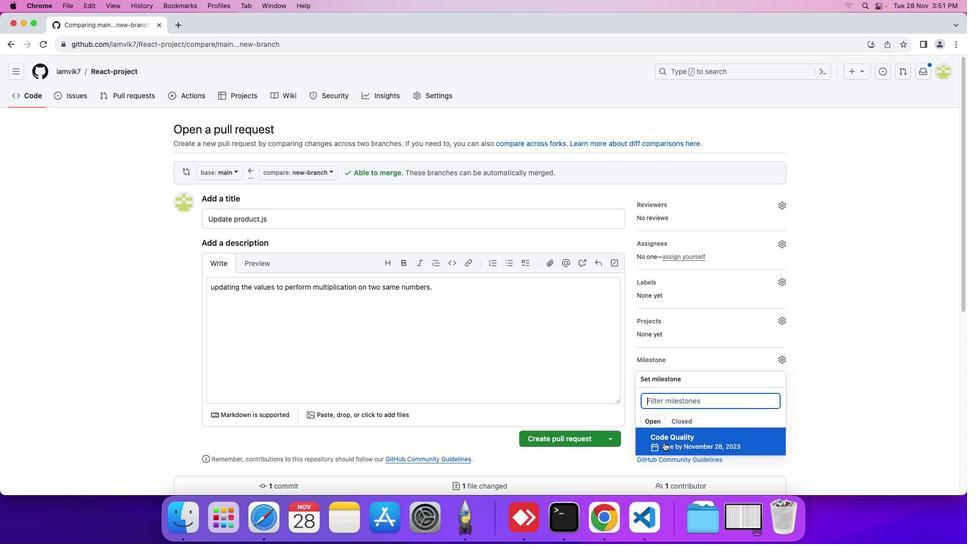 
Action: Mouse pressed left at (664, 442)
Screenshot: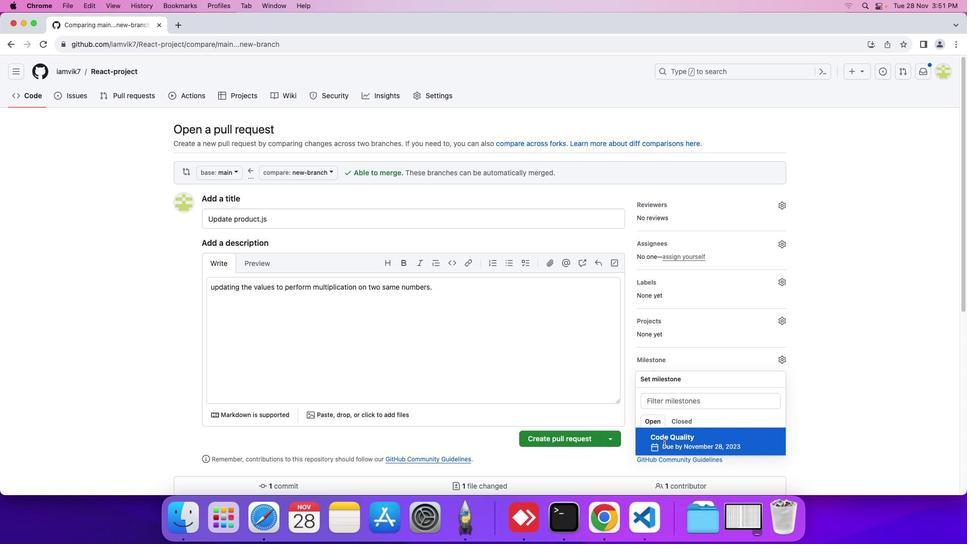 
Action: Mouse moved to (577, 443)
Screenshot: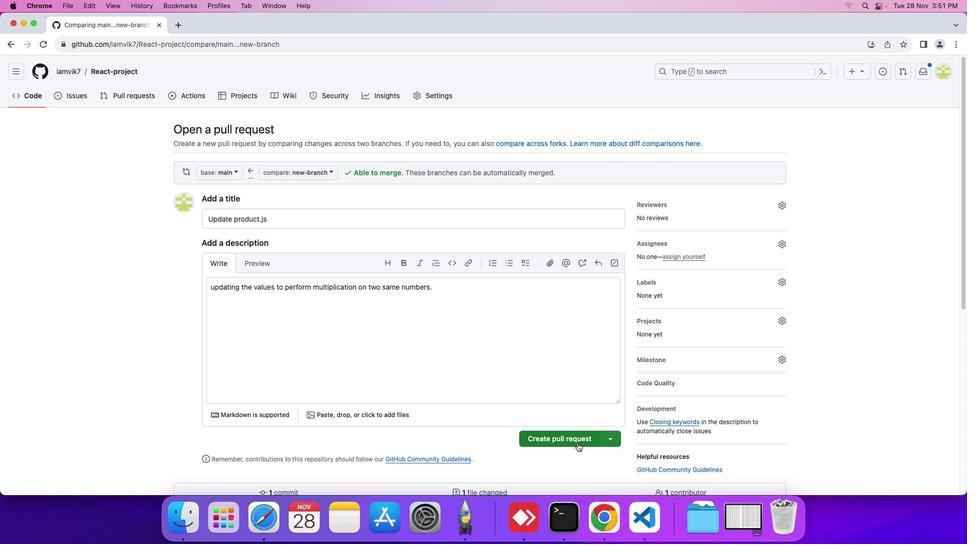 
Action: Mouse pressed left at (577, 443)
Screenshot: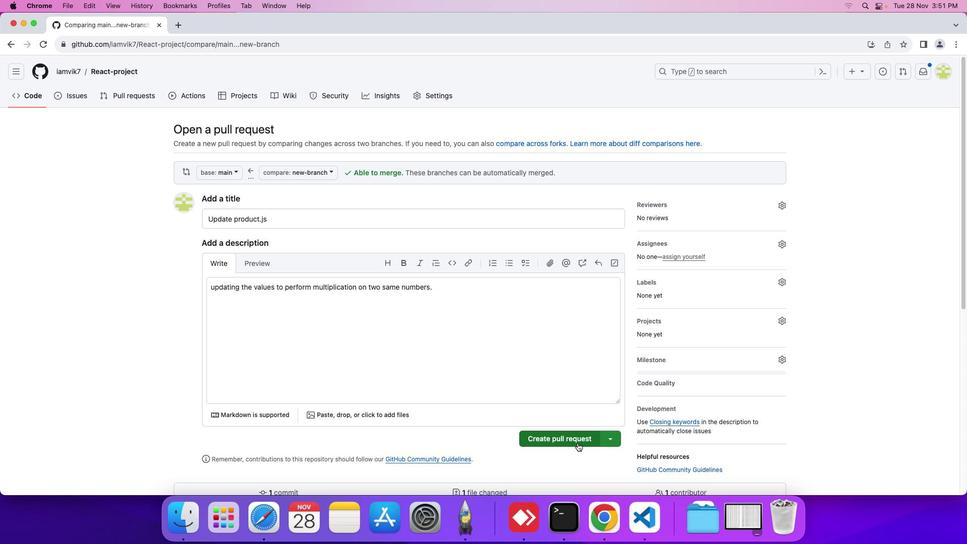 
Action: Mouse moved to (426, 419)
Screenshot: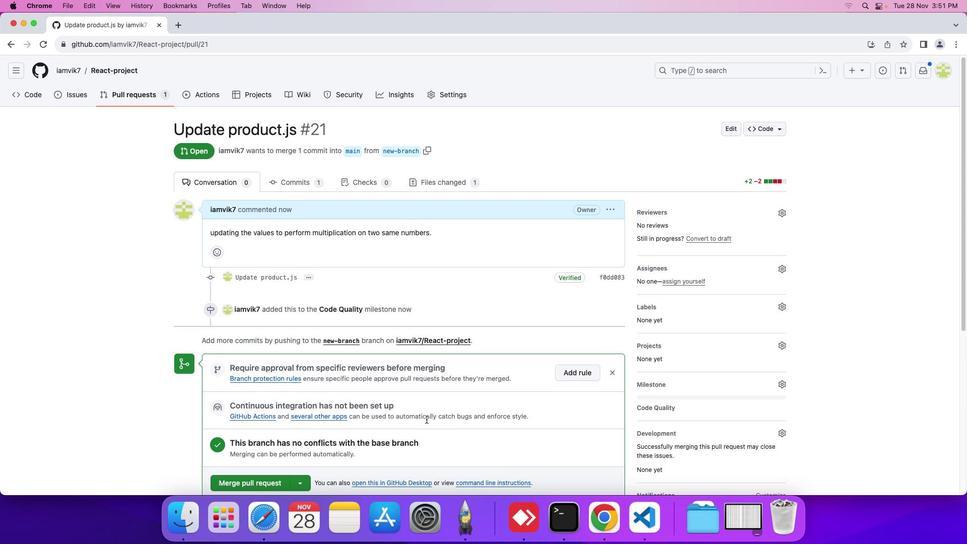 
Action: Mouse scrolled (426, 419) with delta (0, 0)
Screenshot: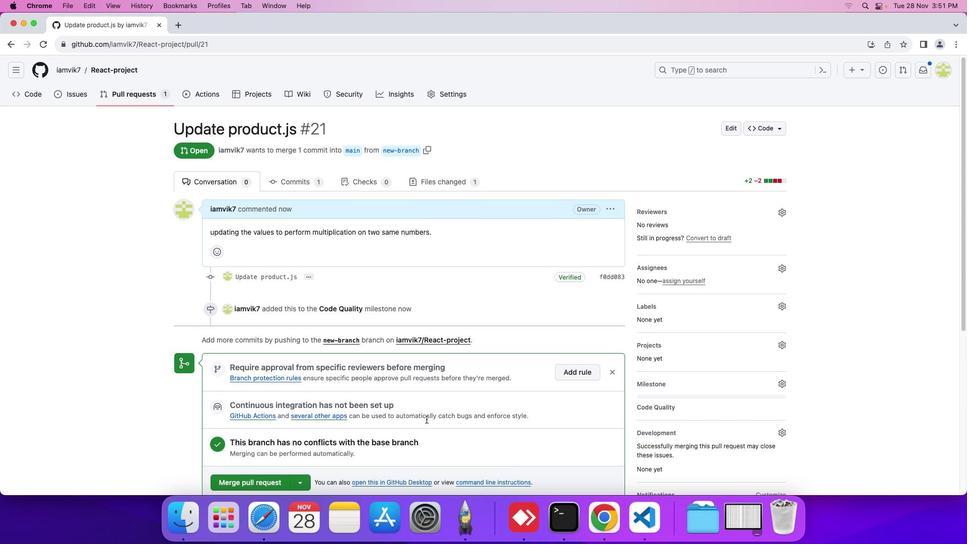
Action: Mouse scrolled (426, 419) with delta (0, 0)
Screenshot: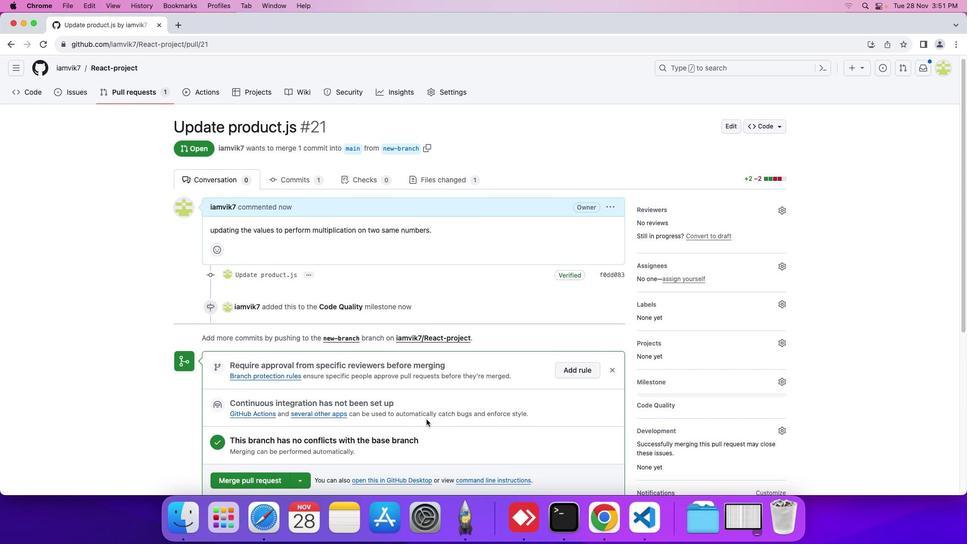 
Action: Mouse moved to (426, 419)
Screenshot: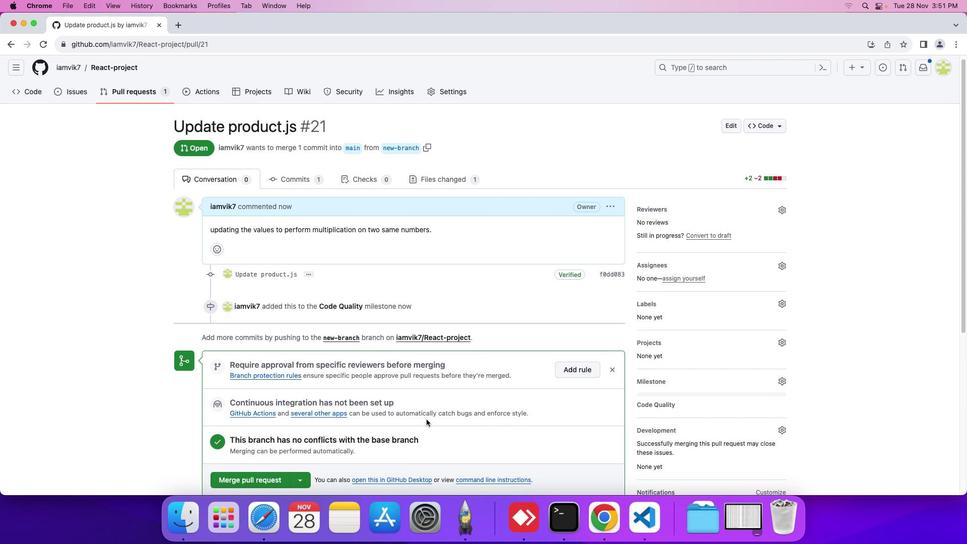 
Action: Mouse scrolled (426, 419) with delta (0, 0)
Screenshot: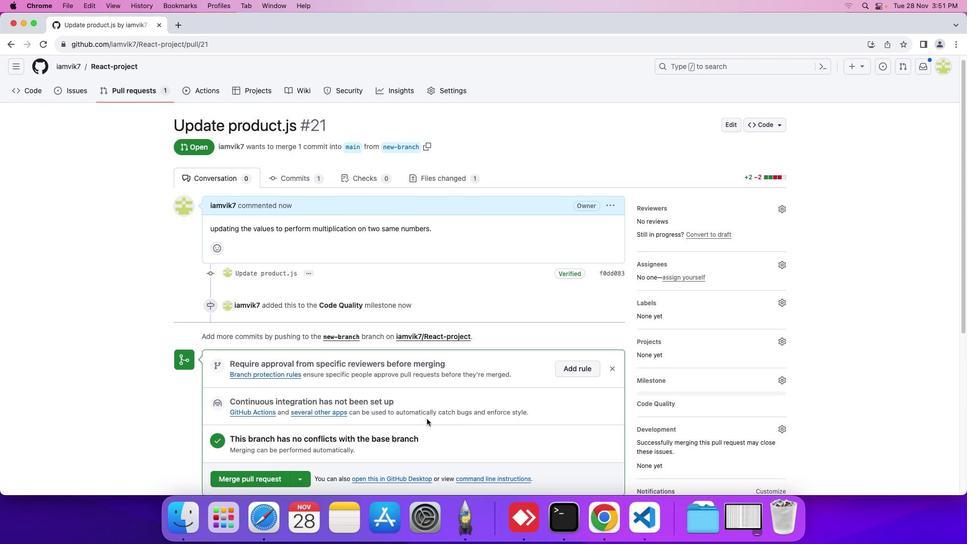 
Action: Mouse moved to (429, 417)
Screenshot: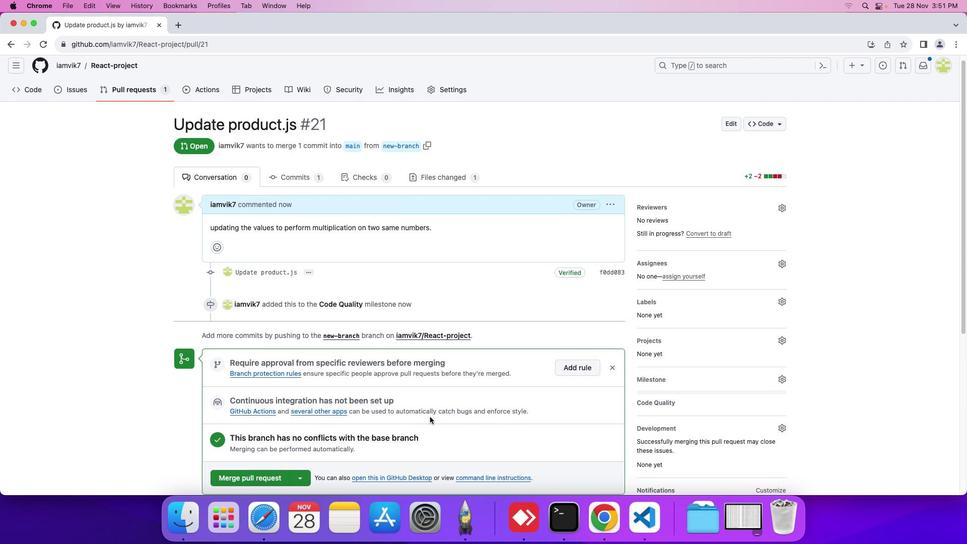 
Action: Mouse scrolled (429, 417) with delta (0, 0)
Screenshot: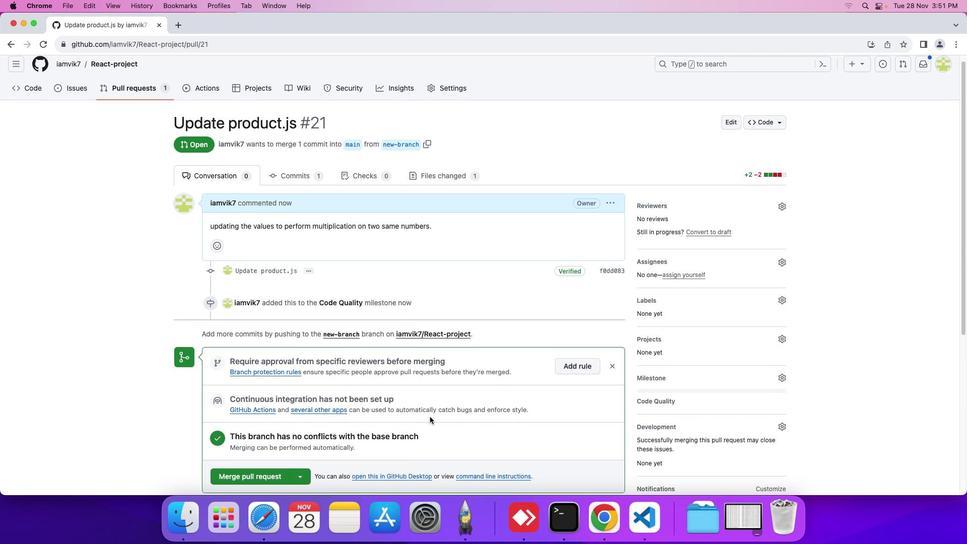 
Action: Mouse scrolled (429, 417) with delta (0, 0)
Screenshot: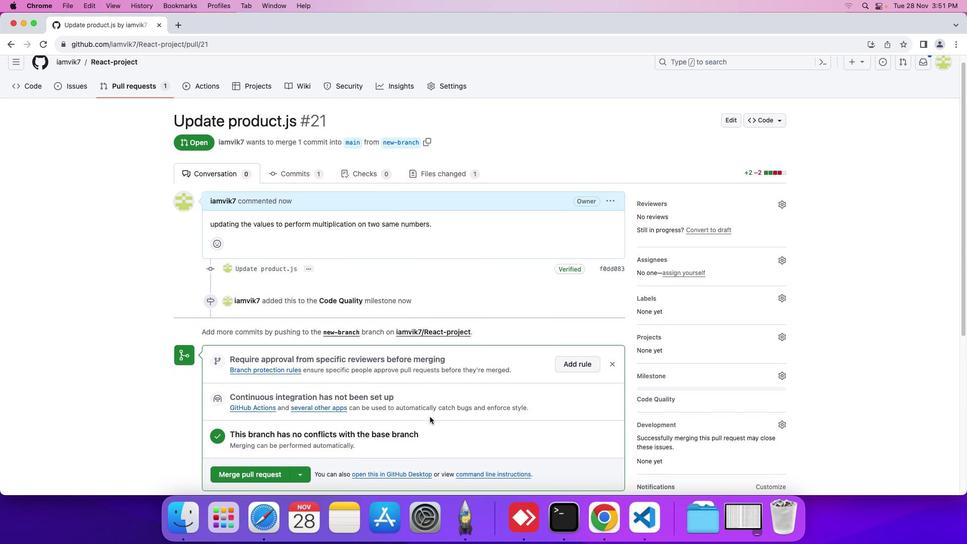 
Action: Mouse moved to (430, 415)
Screenshot: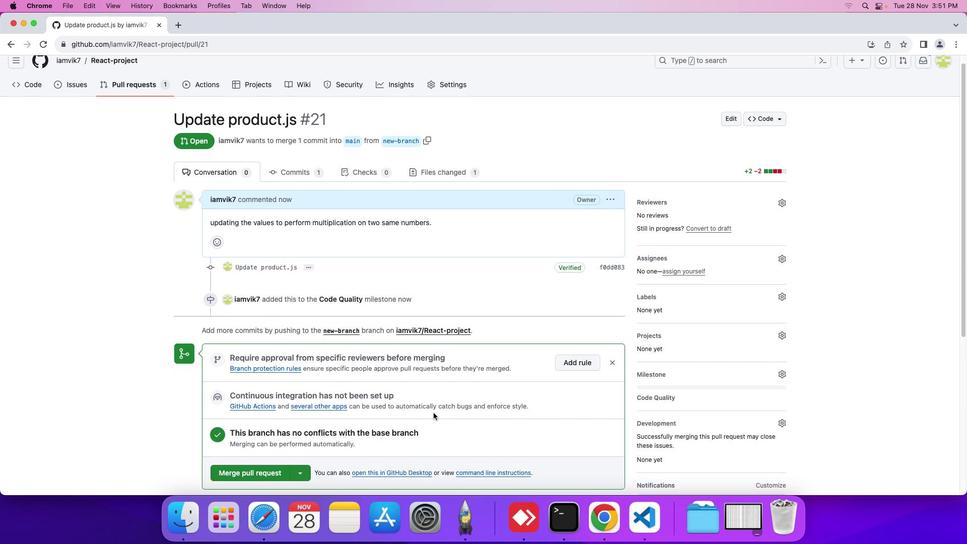 
Action: Mouse scrolled (430, 415) with delta (0, 0)
Screenshot: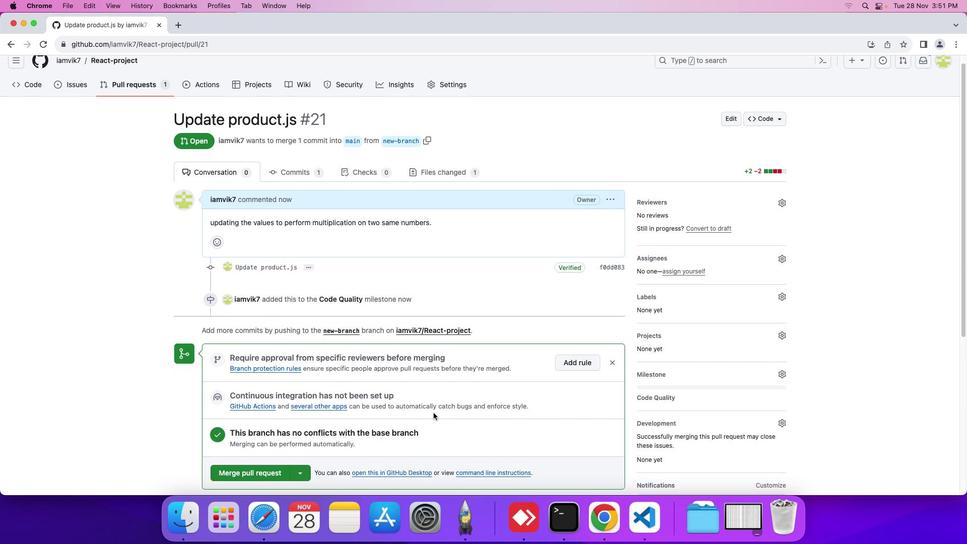 
Action: Mouse moved to (752, 362)
Screenshot: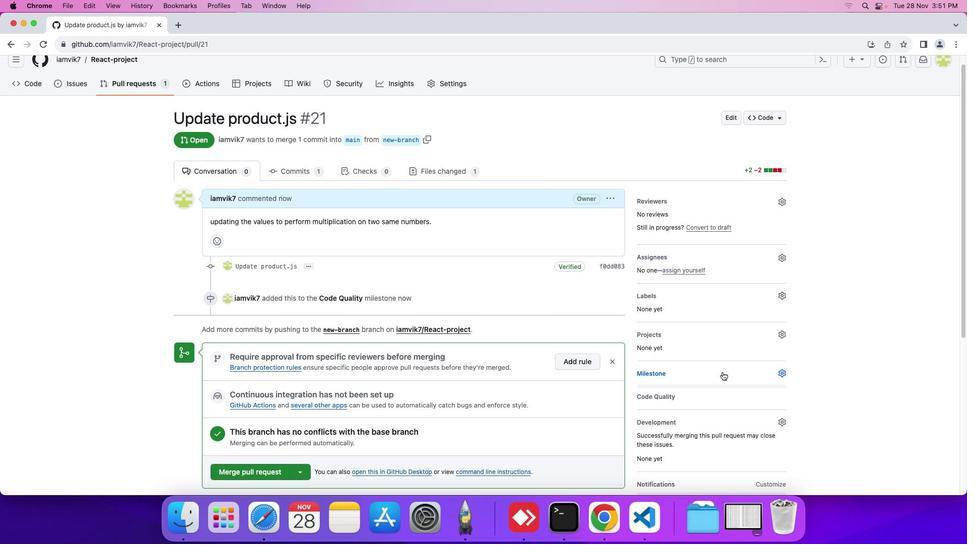 
